 Task: Add a condition where "Channel Is not Messaging" in unsolved tickets in your groups.
Action: Mouse moved to (128, 434)
Screenshot: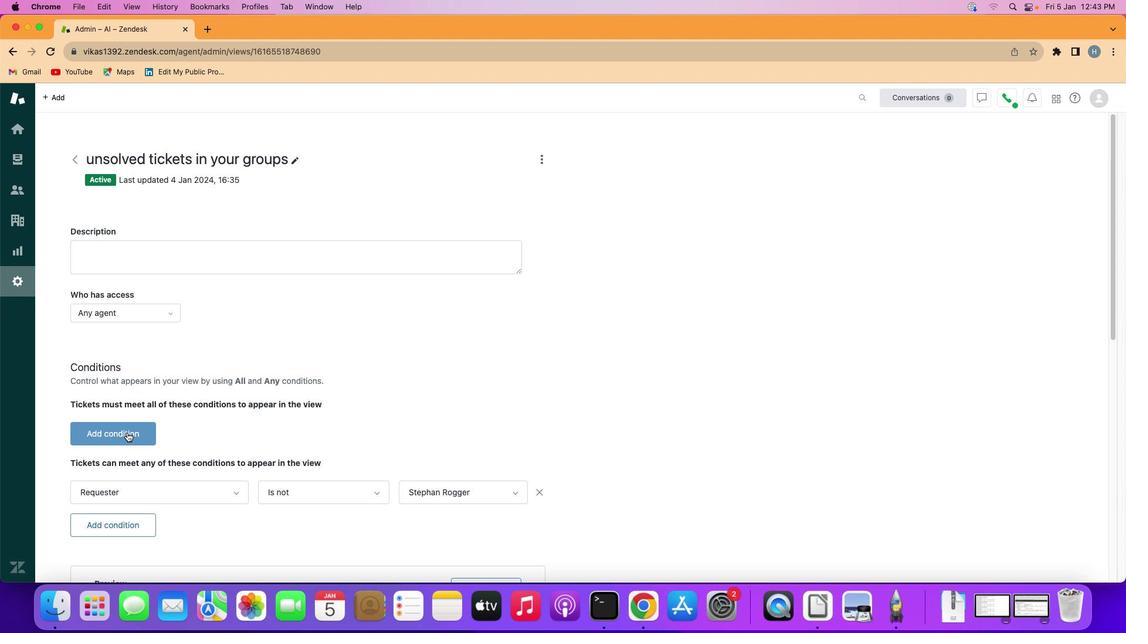 
Action: Mouse pressed left at (128, 434)
Screenshot: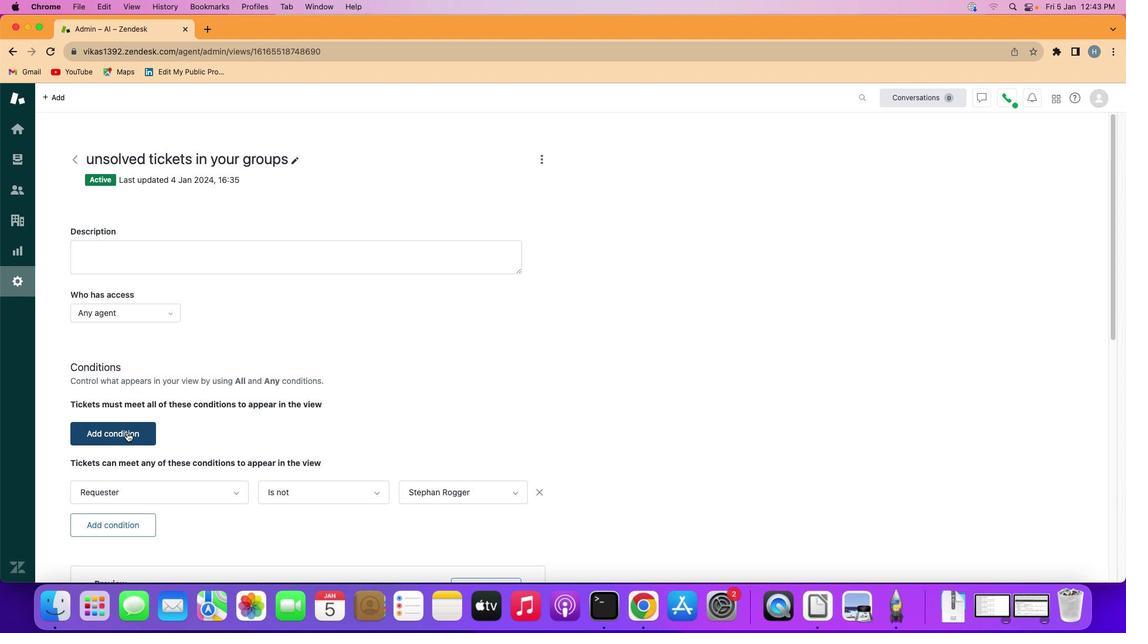 
Action: Mouse moved to (146, 425)
Screenshot: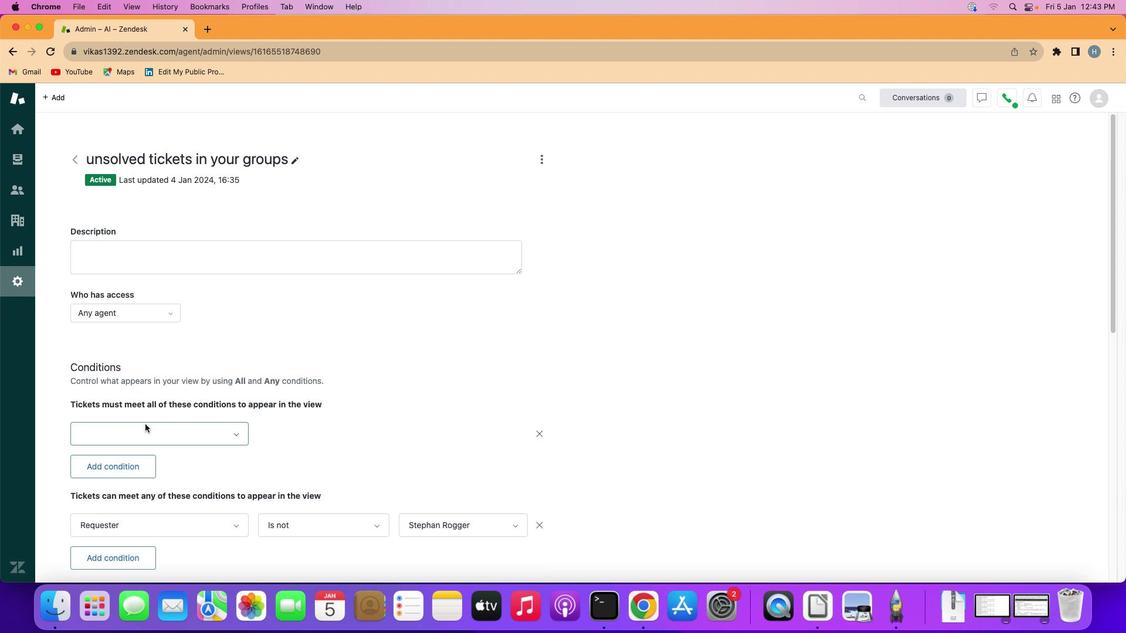 
Action: Mouse pressed left at (146, 425)
Screenshot: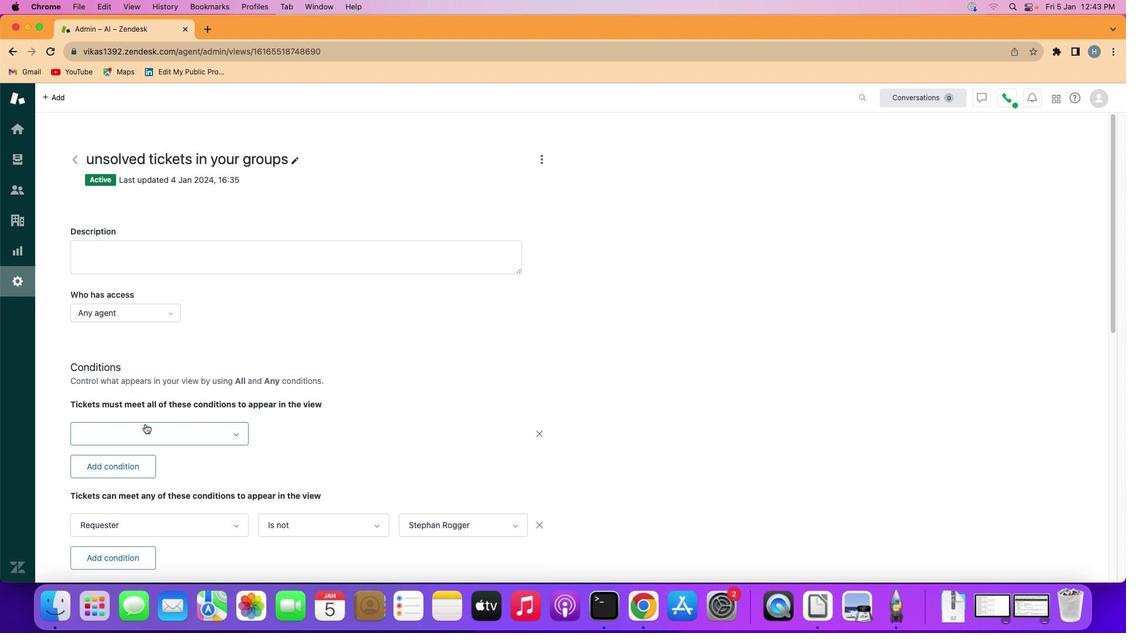 
Action: Mouse moved to (145, 312)
Screenshot: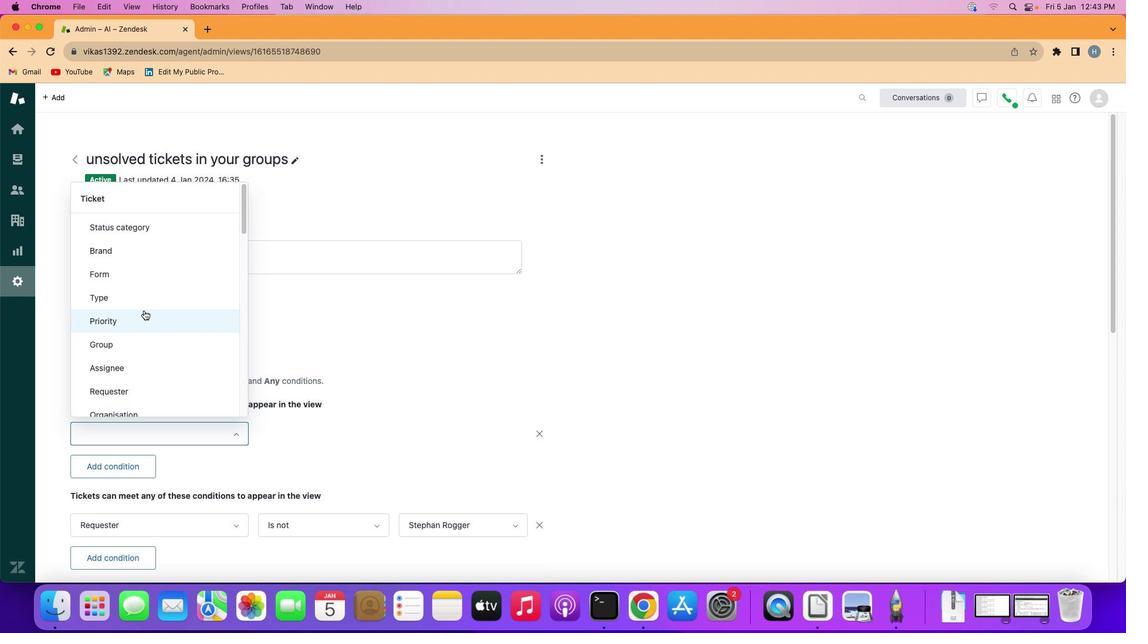 
Action: Mouse scrolled (145, 312) with delta (1, 0)
Screenshot: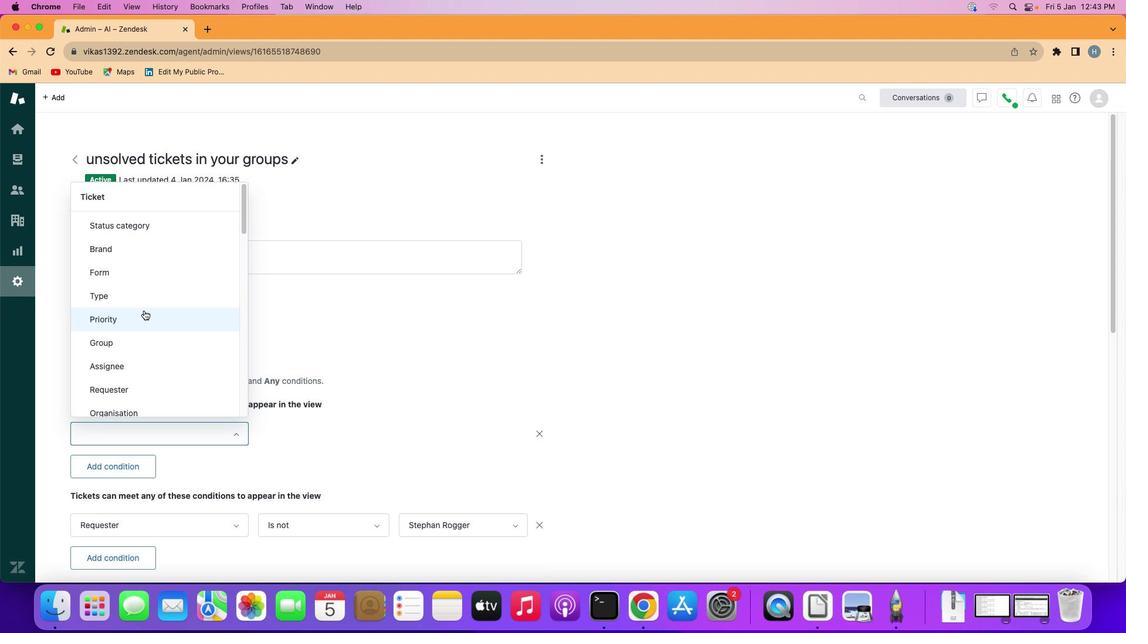 
Action: Mouse scrolled (145, 312) with delta (1, 0)
Screenshot: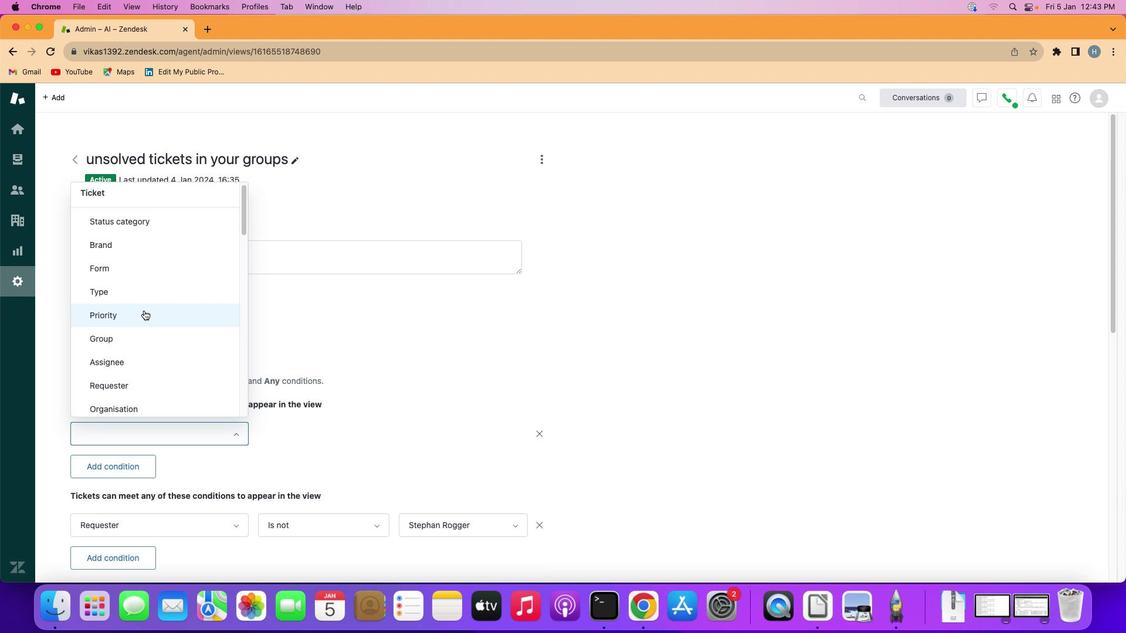 
Action: Mouse scrolled (145, 312) with delta (1, 0)
Screenshot: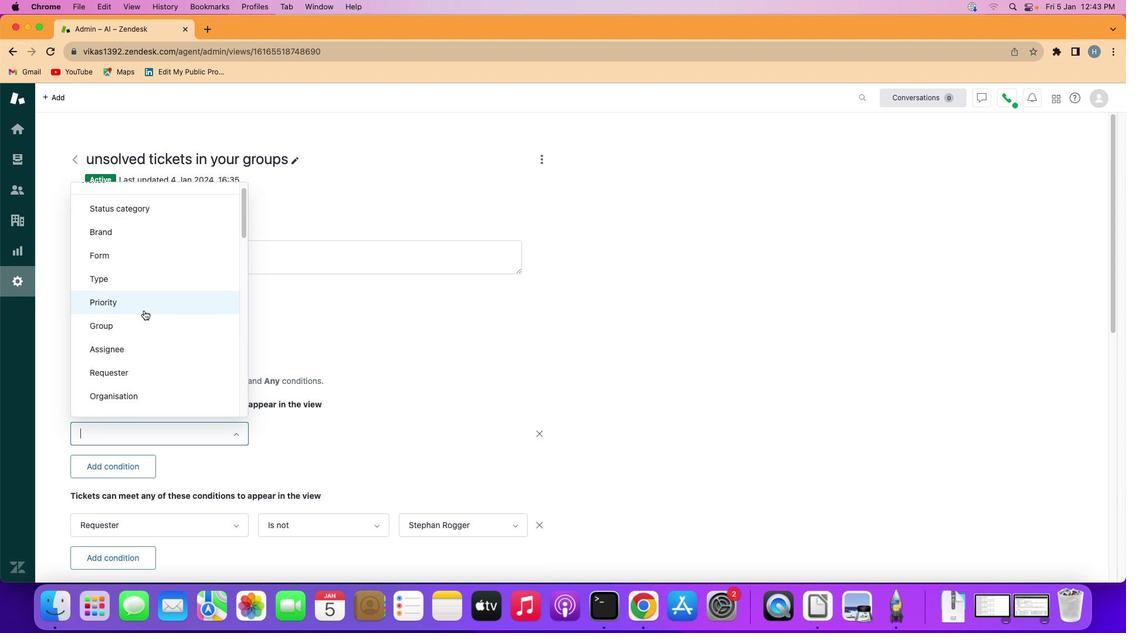 
Action: Mouse scrolled (145, 312) with delta (1, 0)
Screenshot: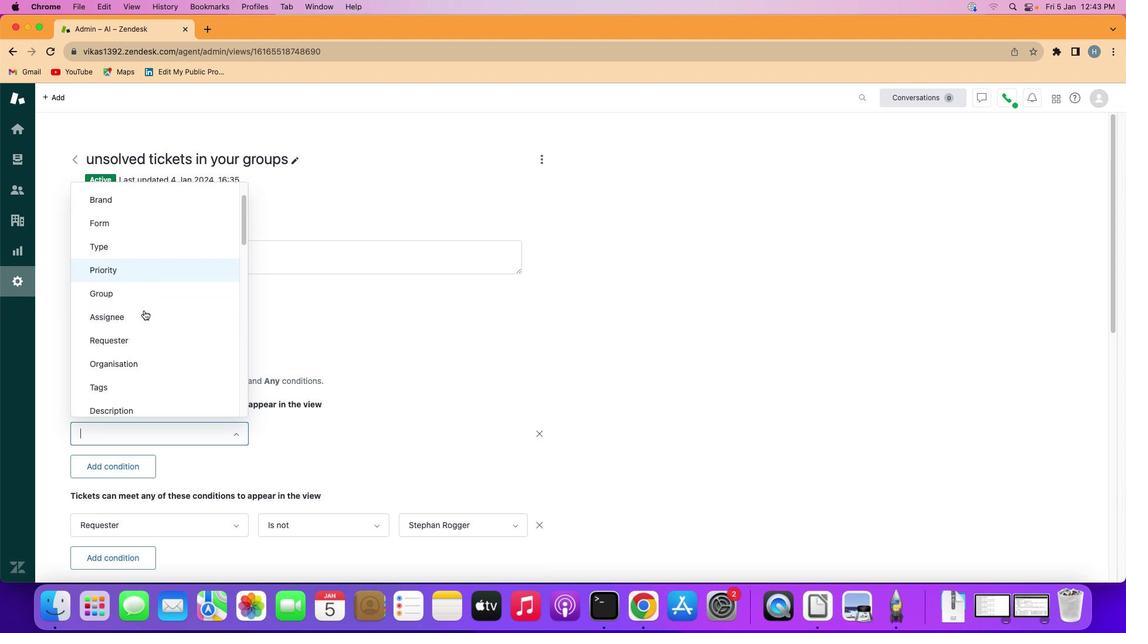 
Action: Mouse scrolled (145, 312) with delta (1, 0)
Screenshot: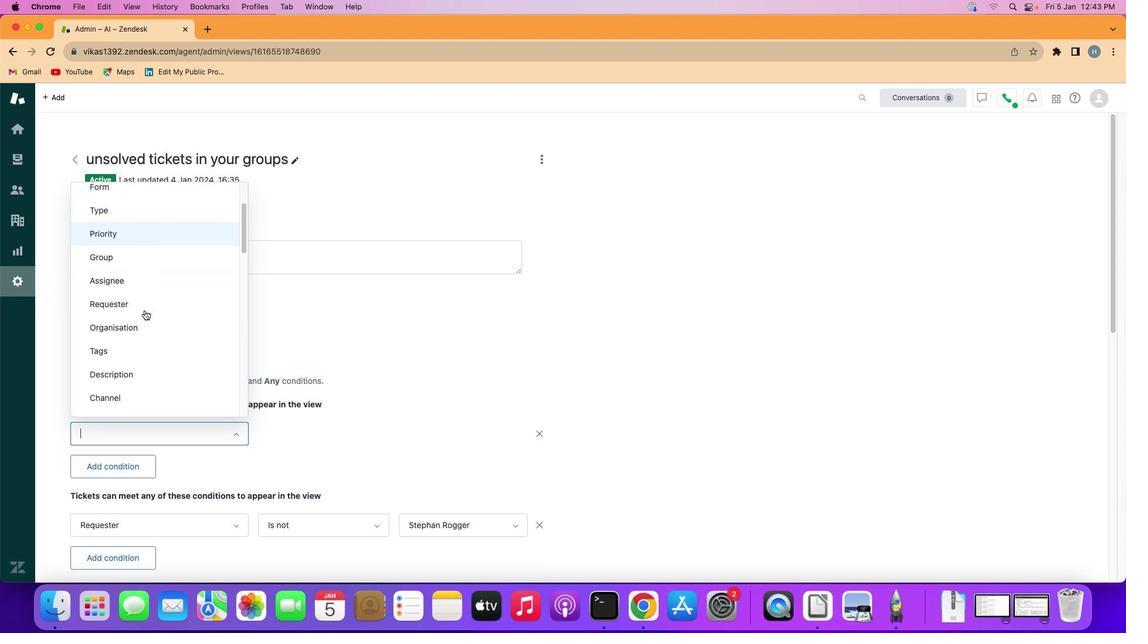 
Action: Mouse moved to (150, 362)
Screenshot: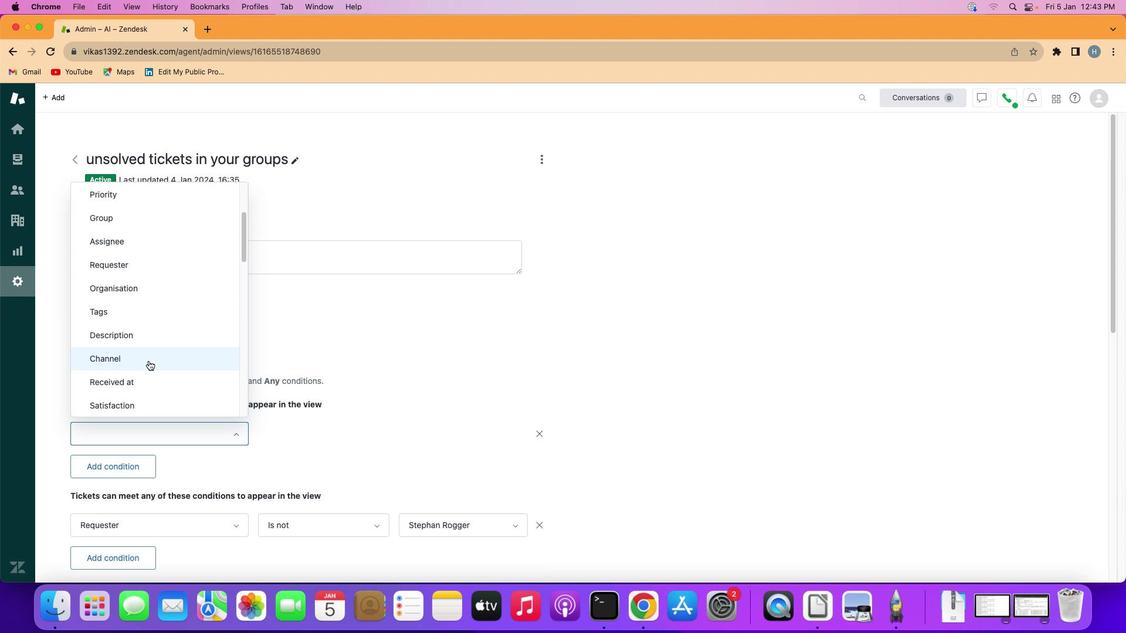 
Action: Mouse pressed left at (150, 362)
Screenshot: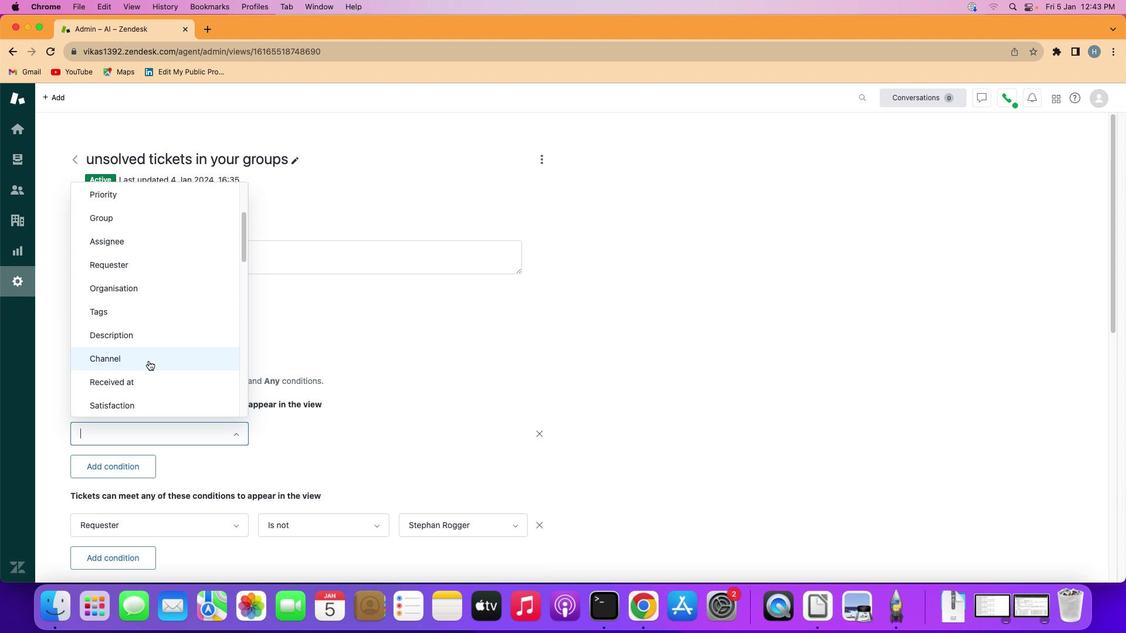 
Action: Mouse moved to (282, 431)
Screenshot: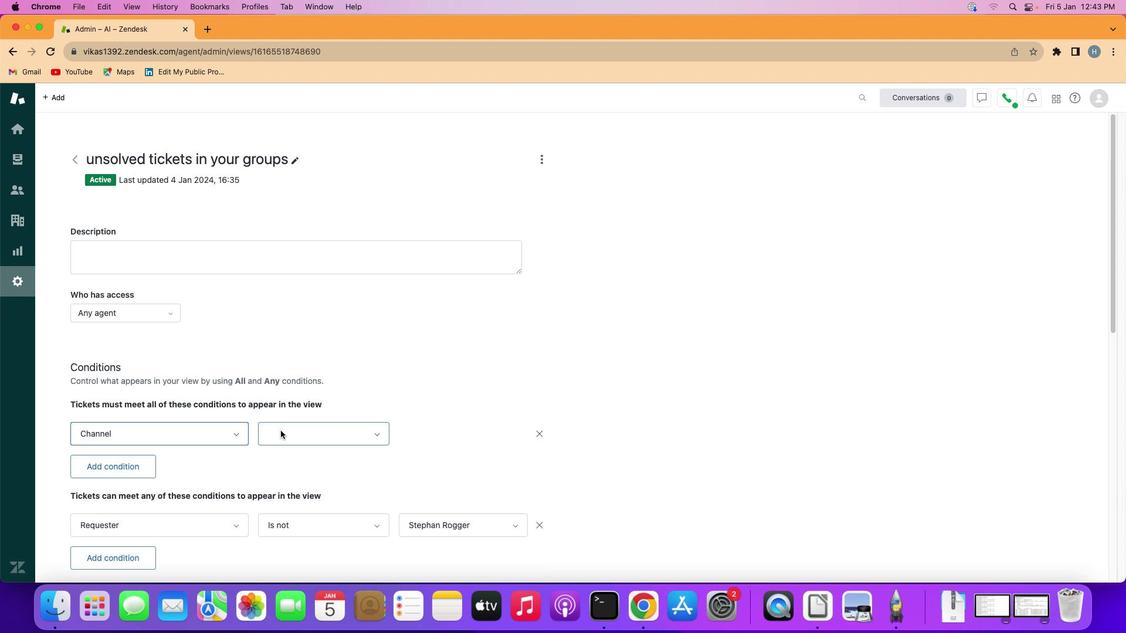
Action: Mouse pressed left at (282, 431)
Screenshot: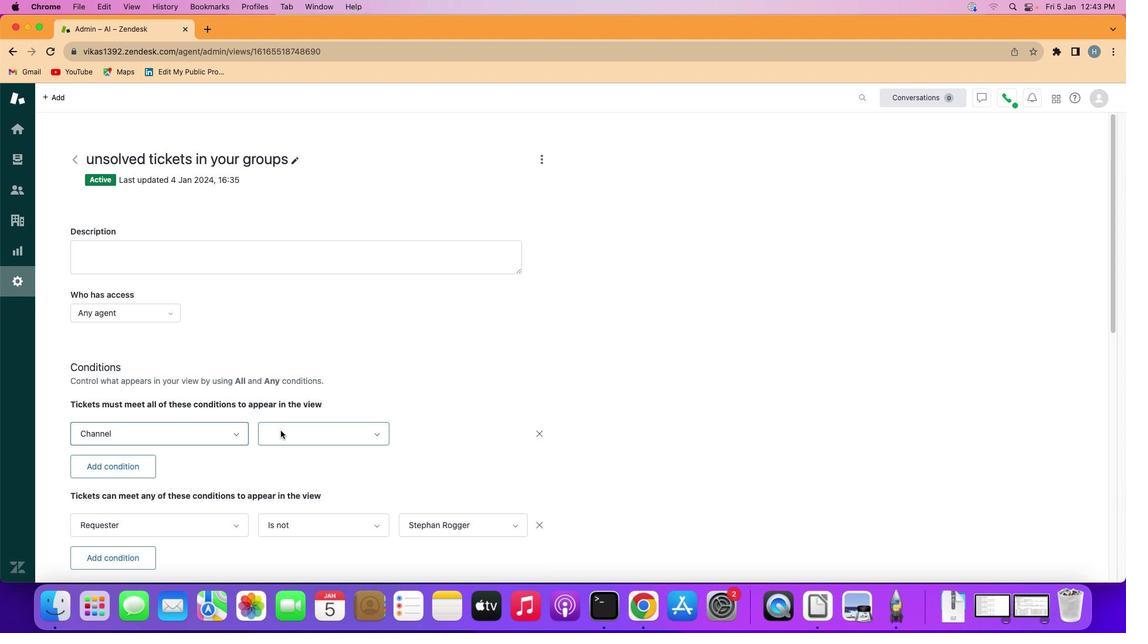 
Action: Mouse moved to (298, 482)
Screenshot: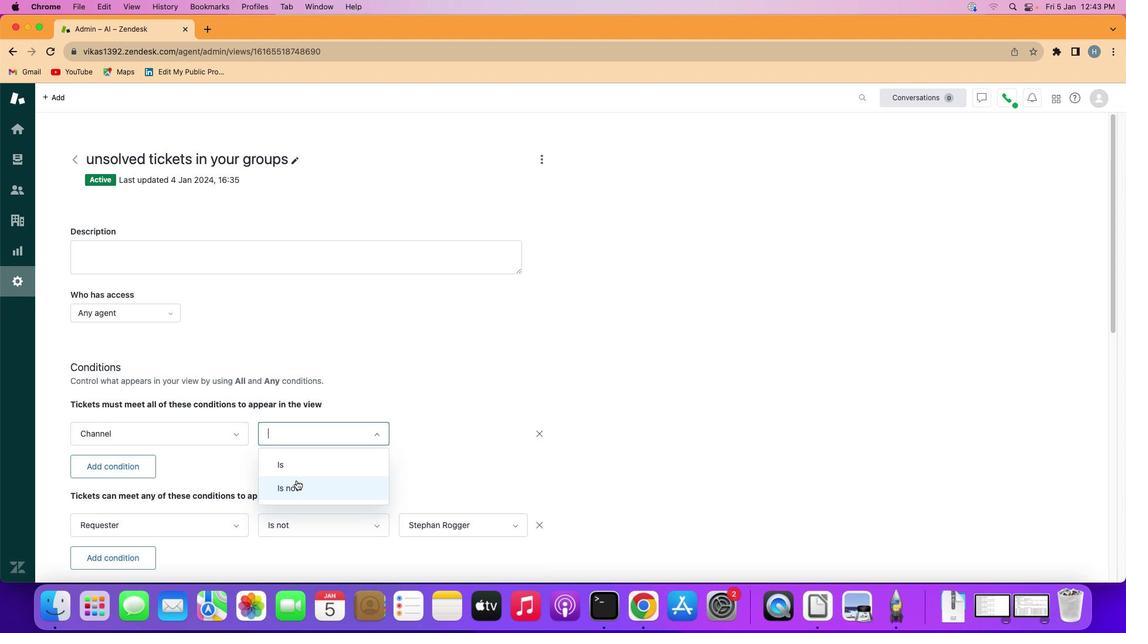 
Action: Mouse pressed left at (298, 482)
Screenshot: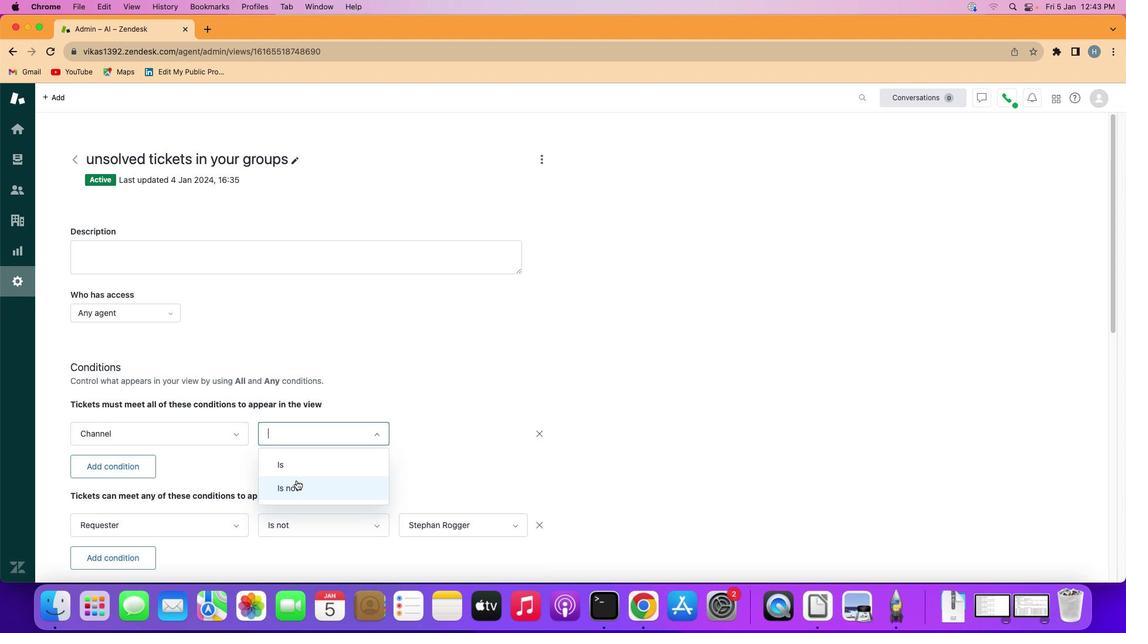 
Action: Mouse moved to (439, 438)
Screenshot: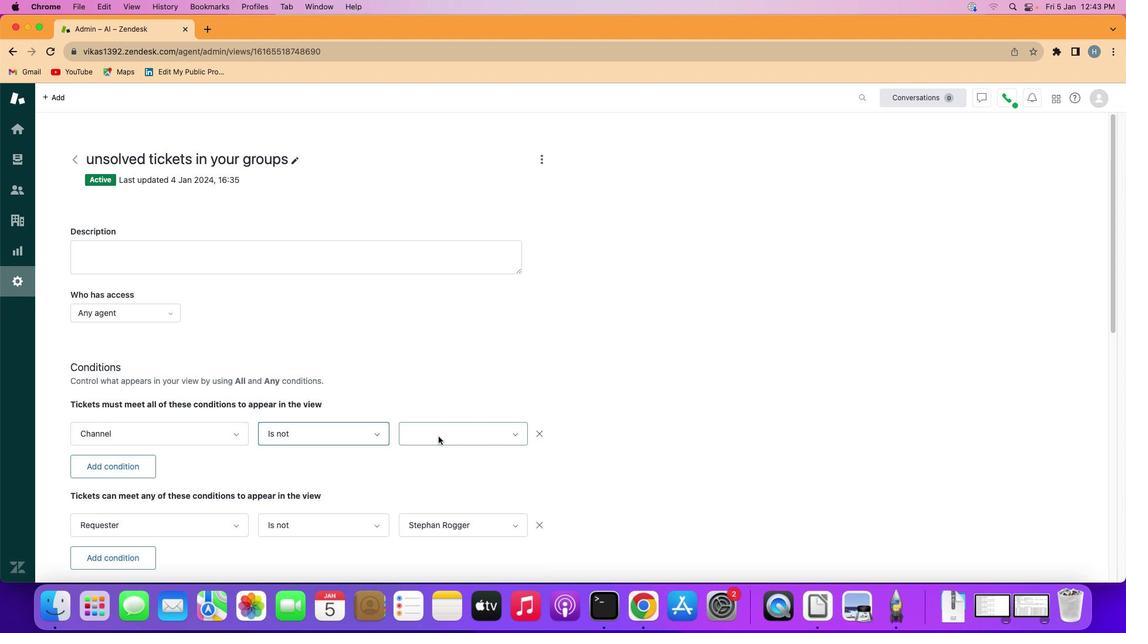 
Action: Mouse pressed left at (439, 438)
Screenshot: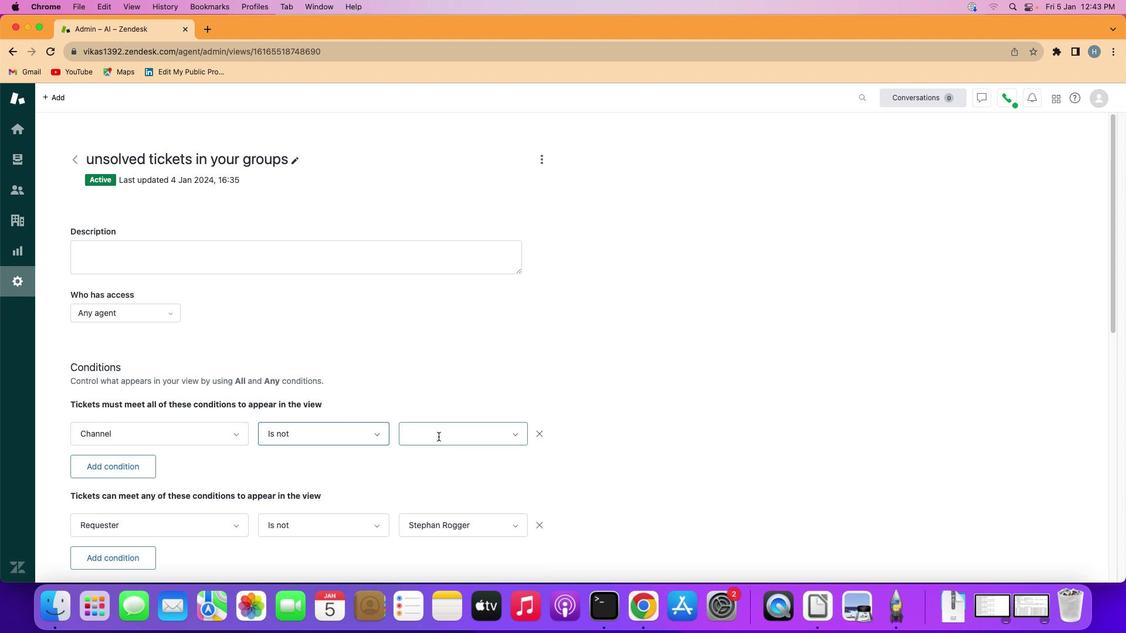 
Action: Mouse moved to (457, 318)
Screenshot: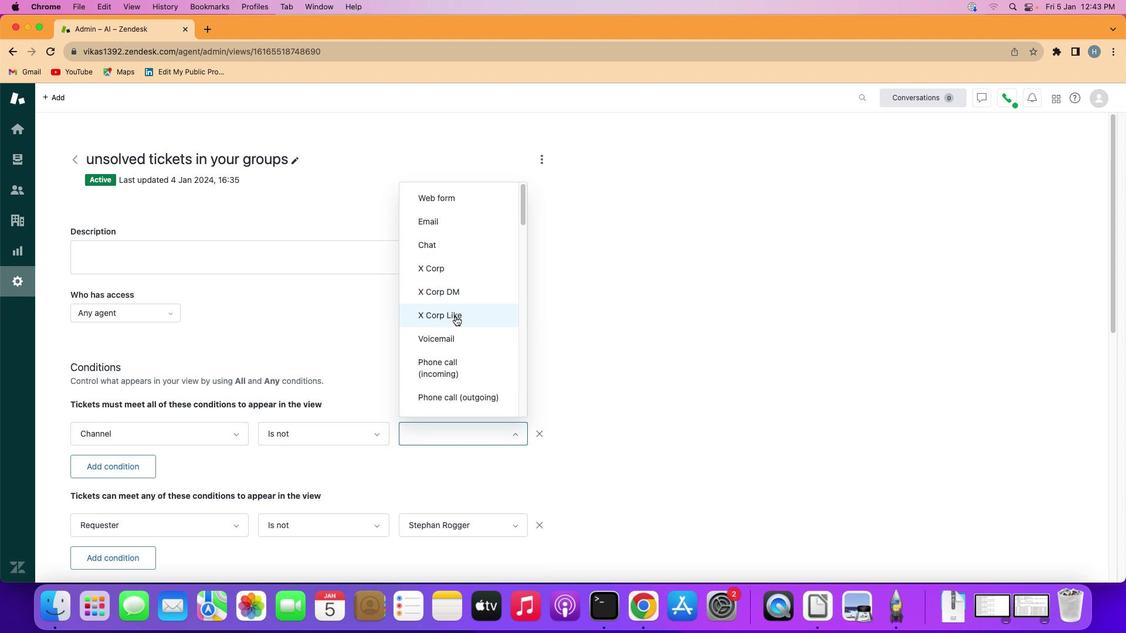 
Action: Mouse scrolled (457, 318) with delta (1, 0)
Screenshot: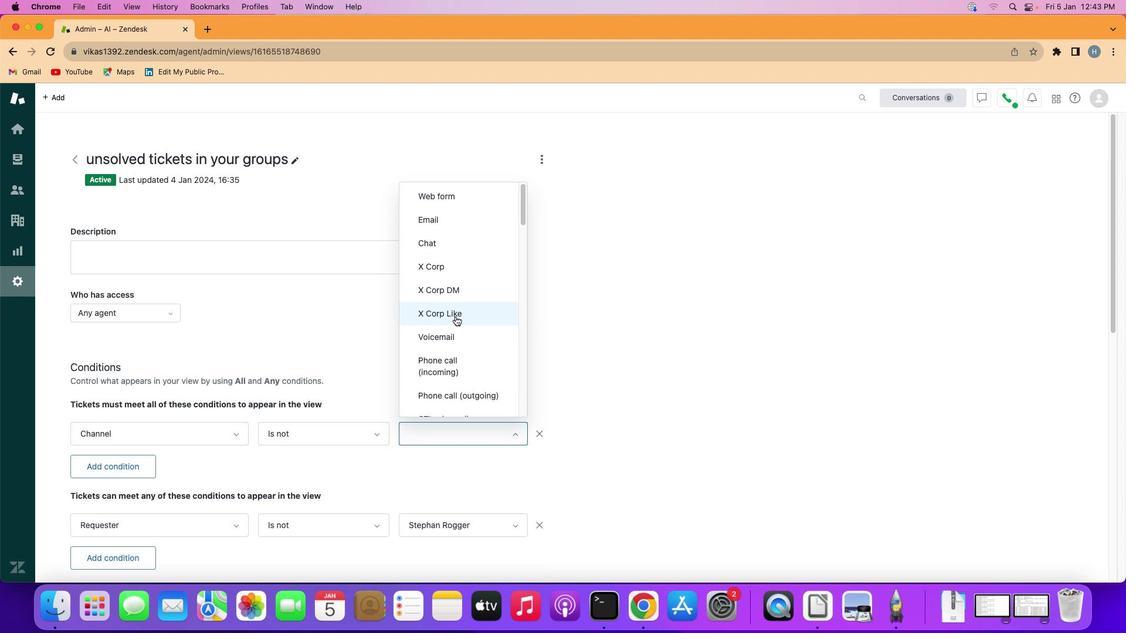 
Action: Mouse scrolled (457, 318) with delta (1, 0)
Screenshot: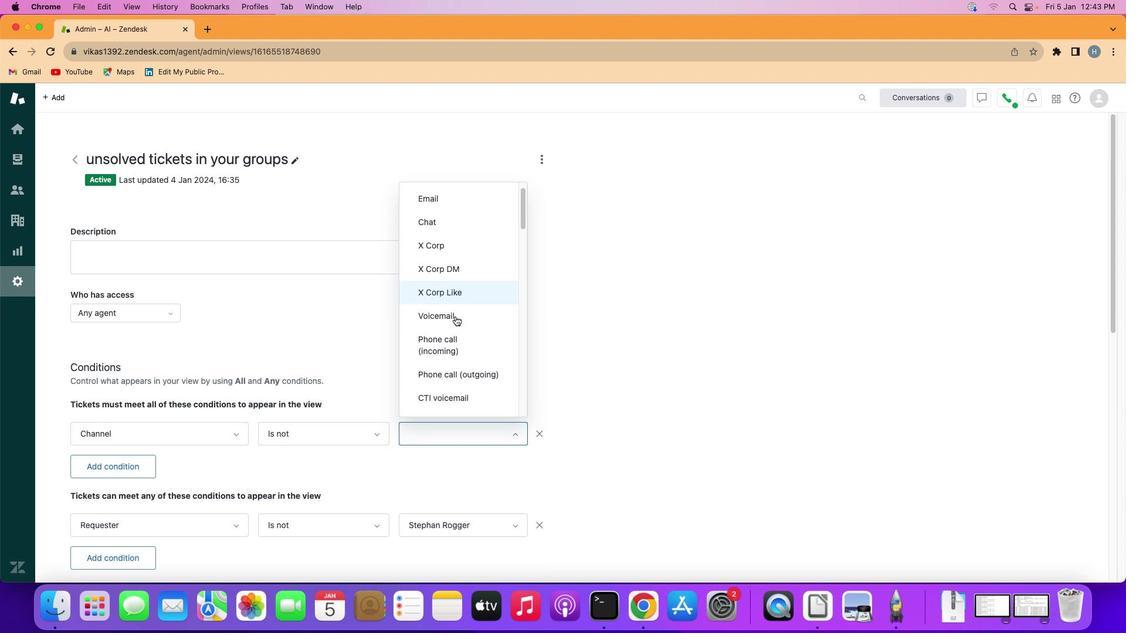 
Action: Mouse scrolled (457, 318) with delta (1, 0)
Screenshot: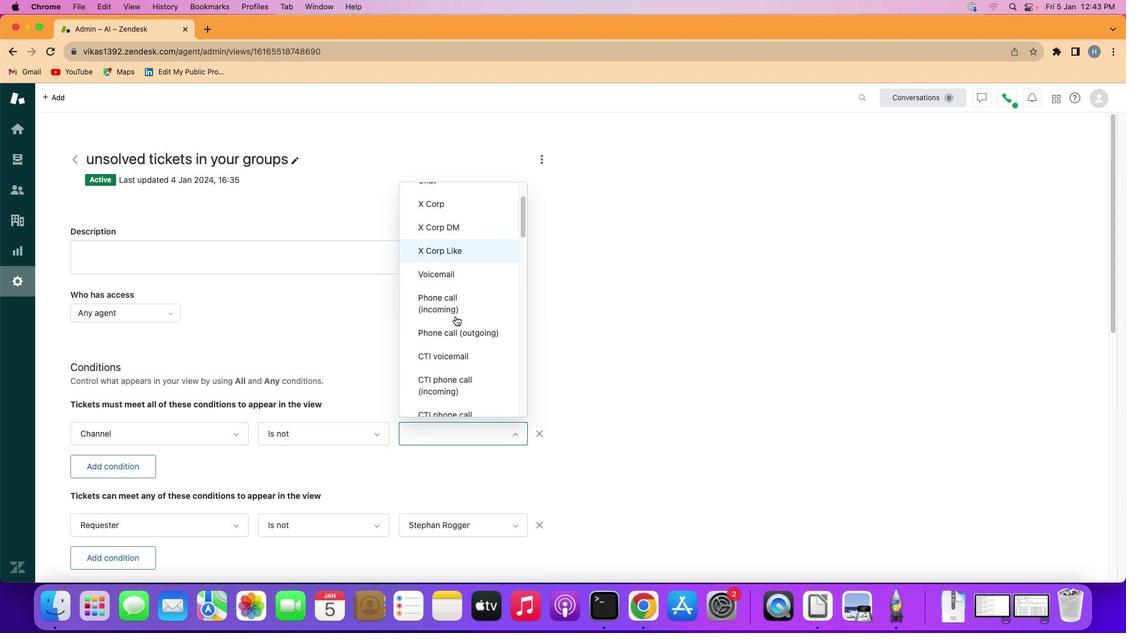 
Action: Mouse scrolled (457, 318) with delta (1, 0)
Screenshot: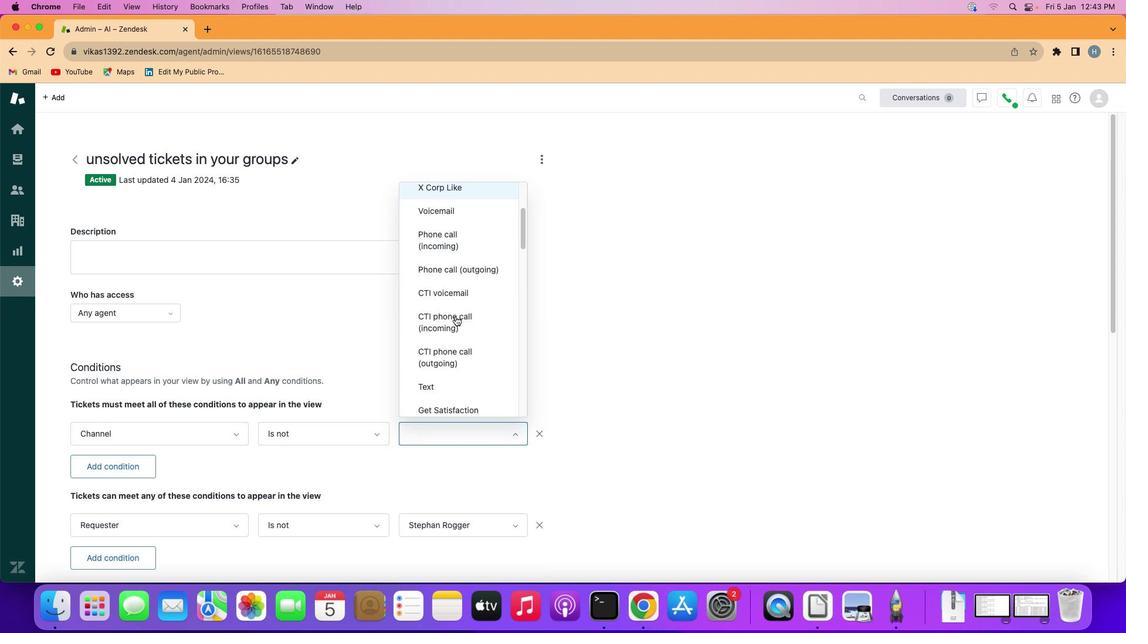 
Action: Mouse scrolled (457, 318) with delta (1, 0)
Screenshot: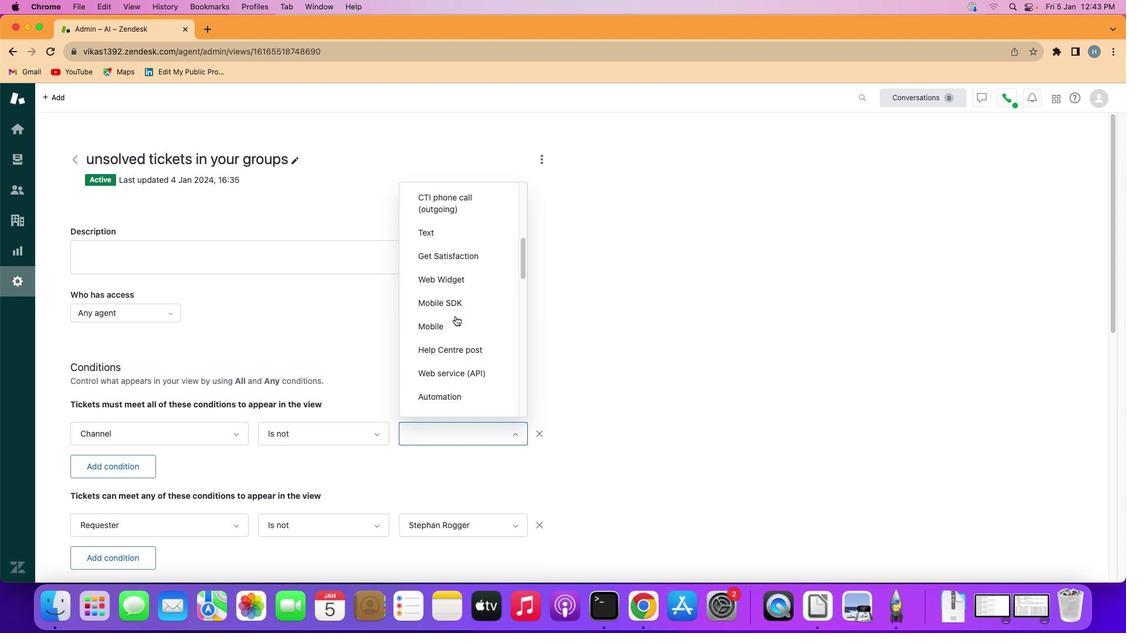
Action: Mouse scrolled (457, 318) with delta (1, -1)
Screenshot: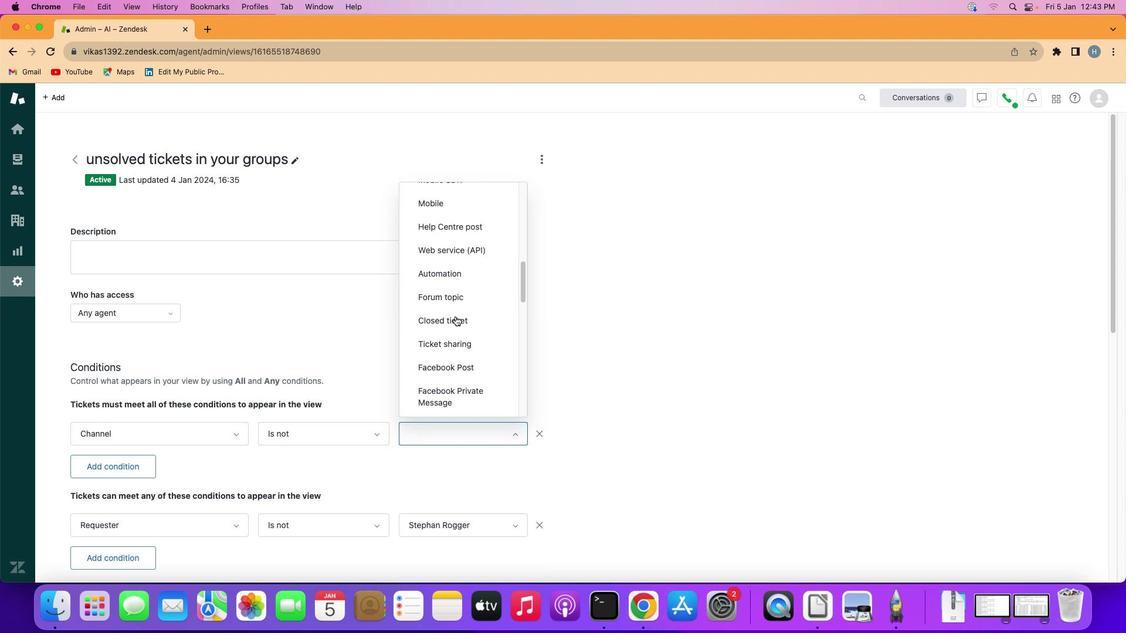 
Action: Mouse moved to (457, 318)
Screenshot: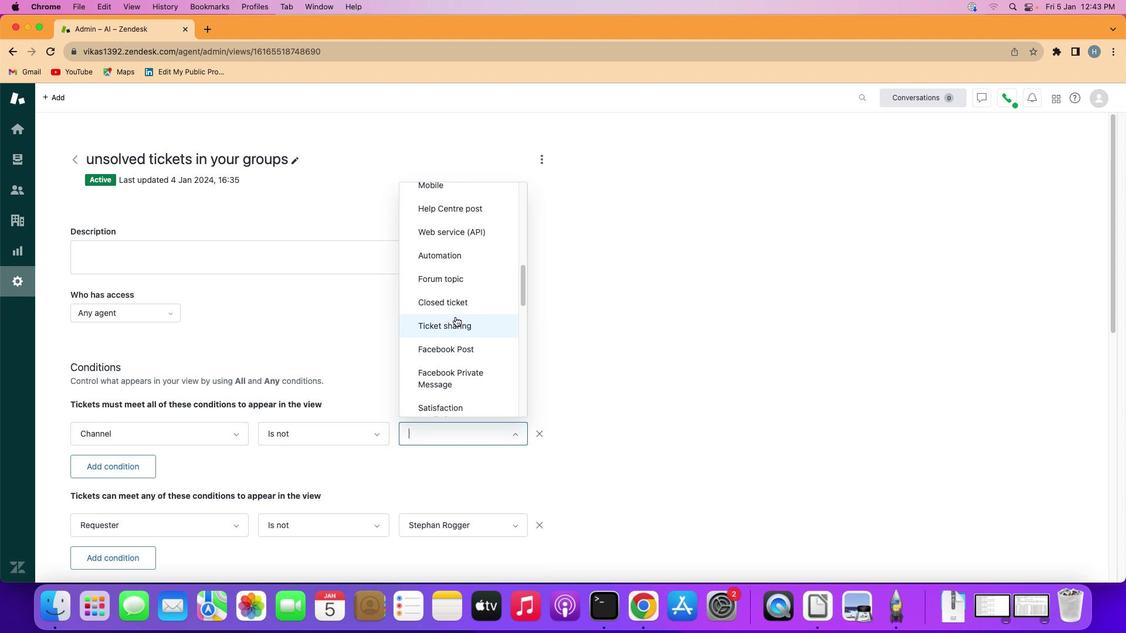 
Action: Mouse scrolled (457, 318) with delta (1, 0)
Screenshot: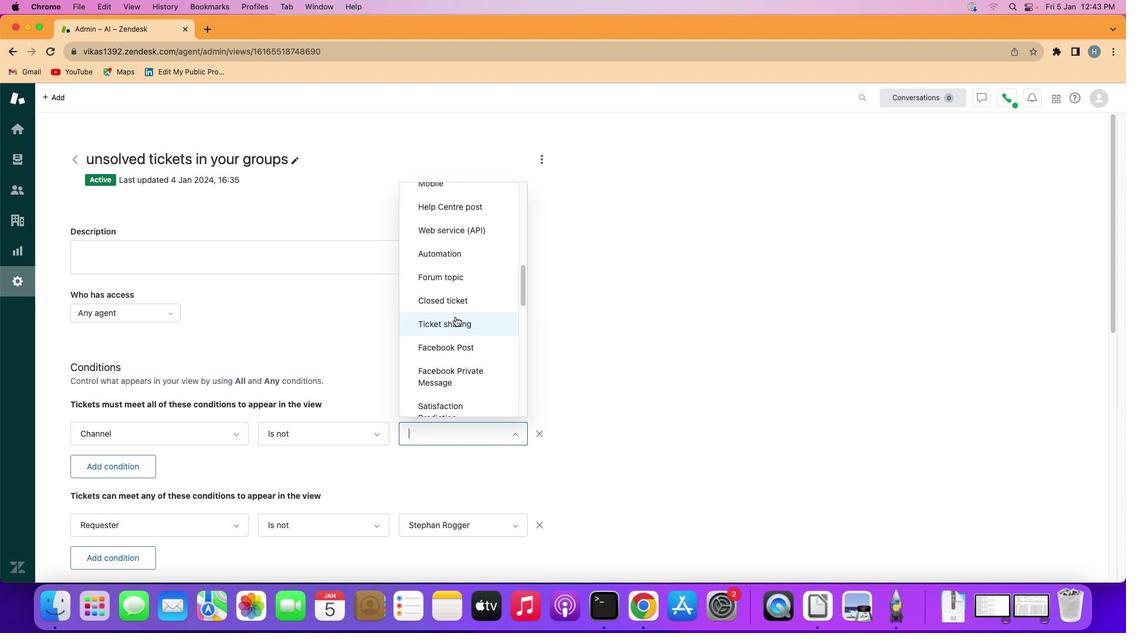 
Action: Mouse scrolled (457, 318) with delta (1, 0)
Screenshot: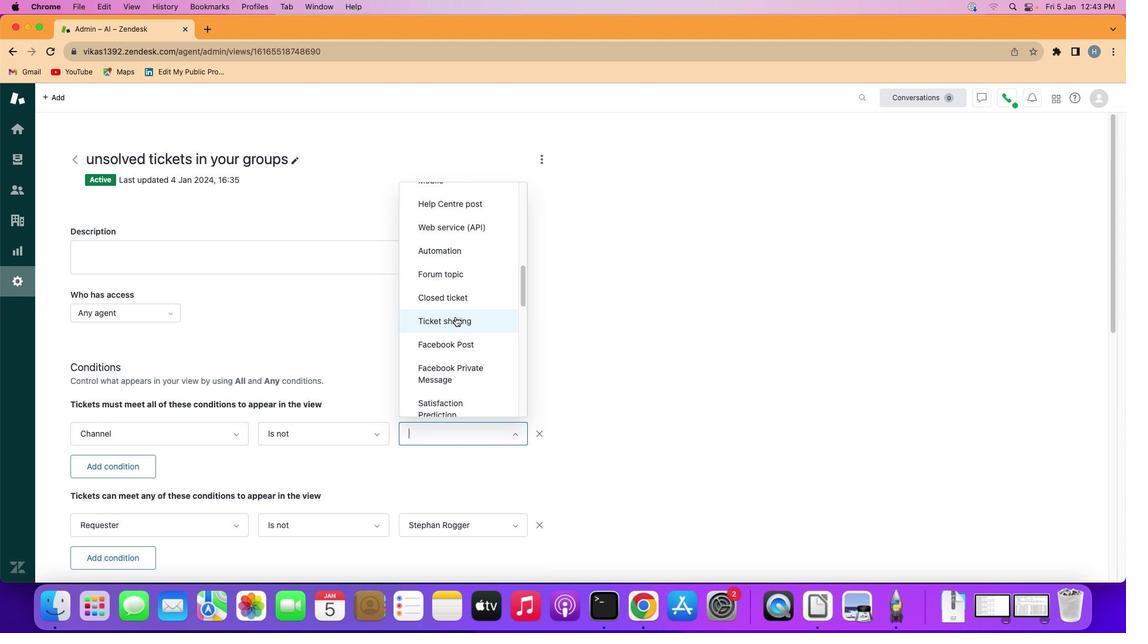 
Action: Mouse scrolled (457, 318) with delta (1, 1)
Screenshot: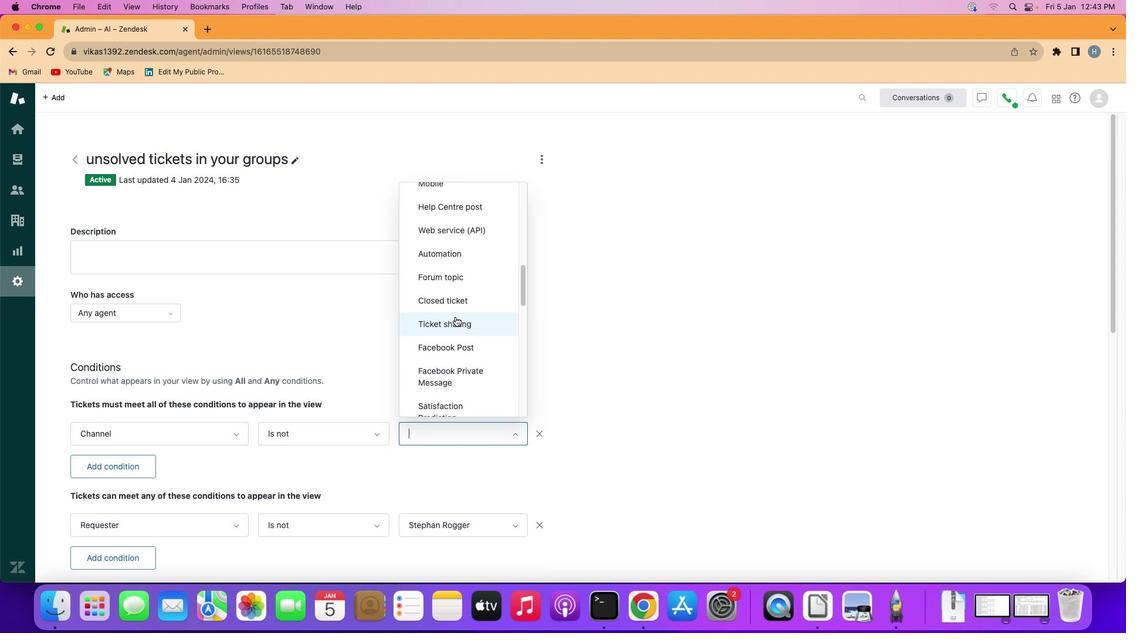 
Action: Mouse scrolled (457, 318) with delta (1, 0)
Screenshot: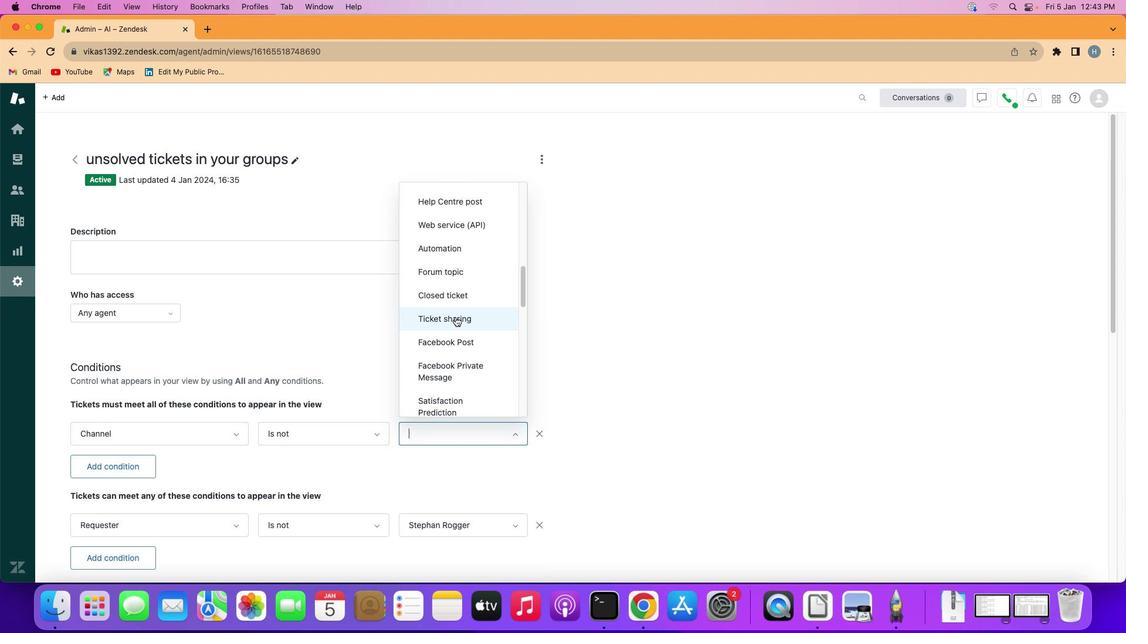 
Action: Mouse scrolled (457, 318) with delta (1, 0)
Screenshot: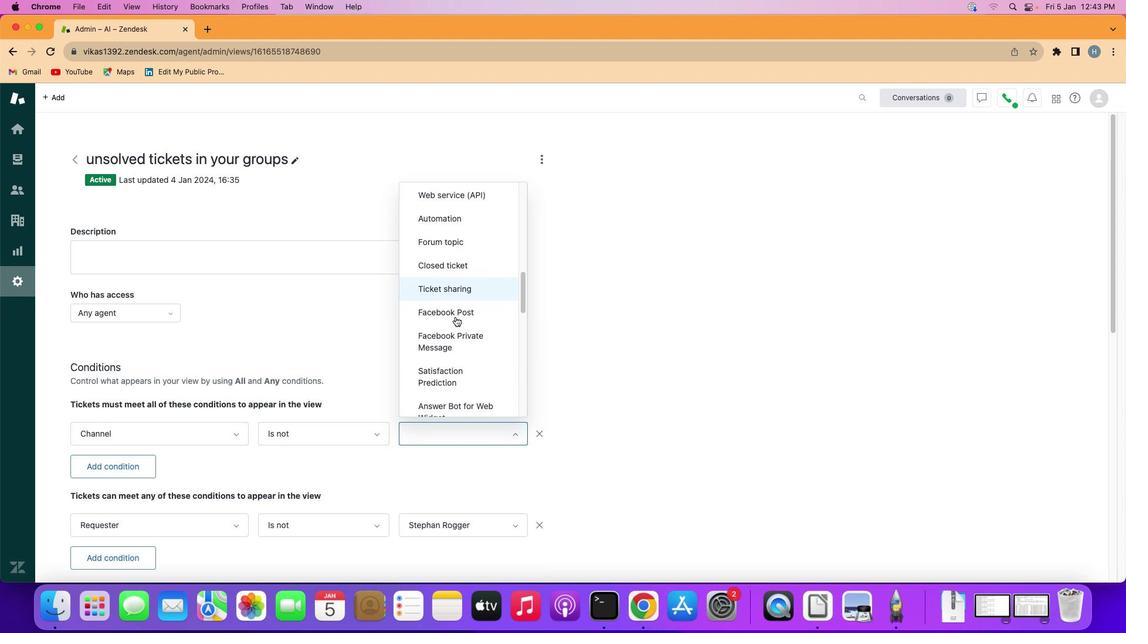 
Action: Mouse moved to (457, 318)
Screenshot: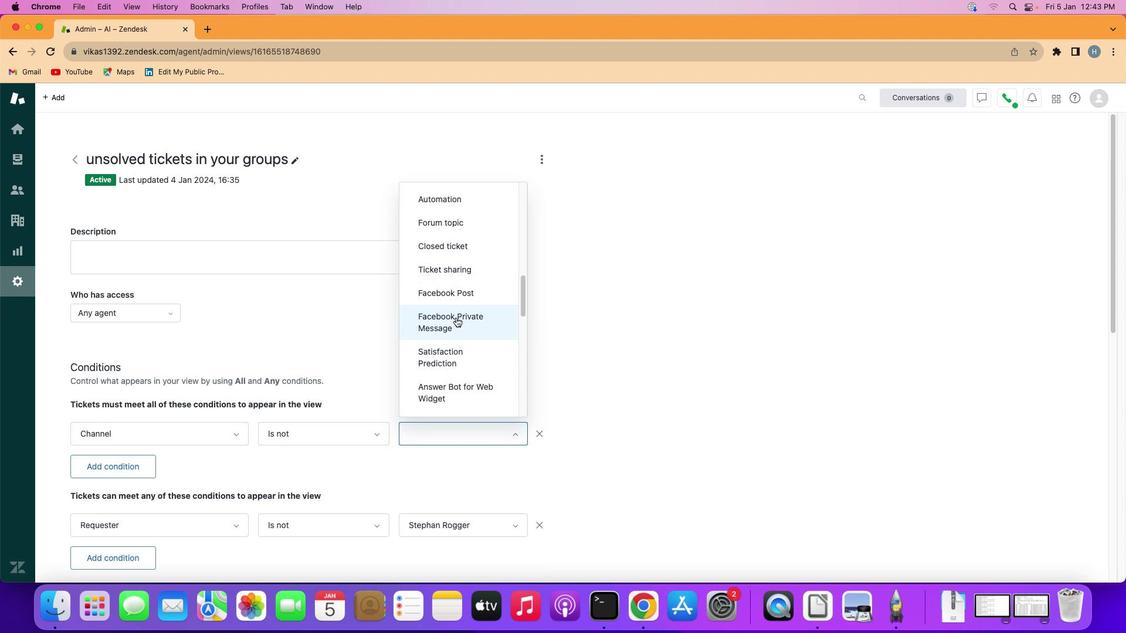
Action: Mouse scrolled (457, 318) with delta (1, 0)
Screenshot: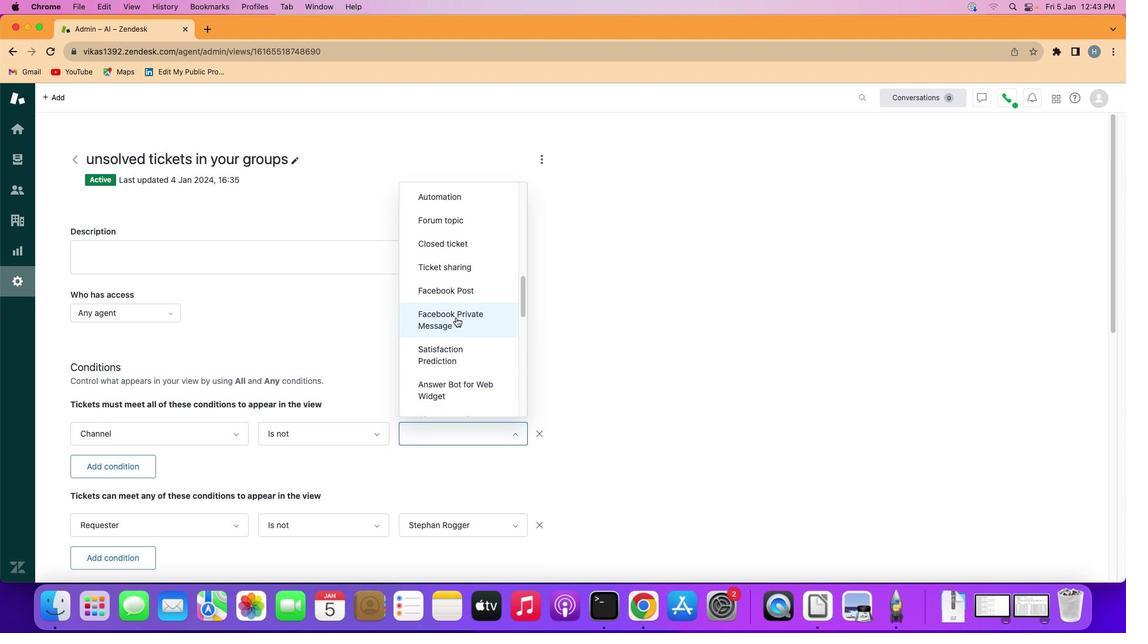 
Action: Mouse scrolled (457, 318) with delta (1, 0)
Screenshot: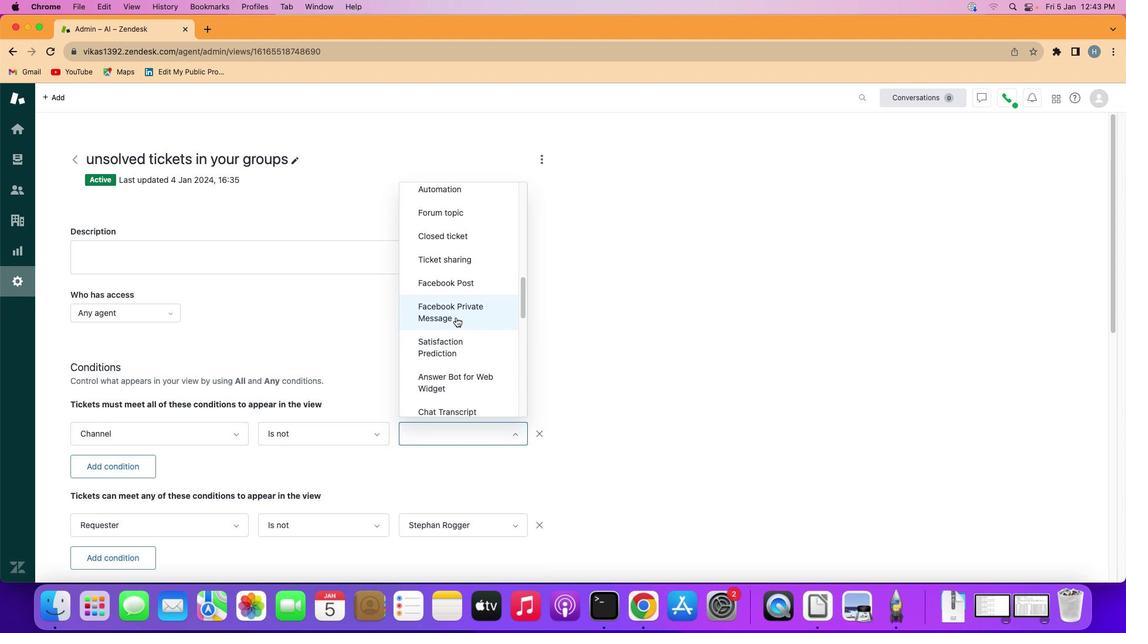 
Action: Mouse scrolled (457, 318) with delta (1, 0)
Screenshot: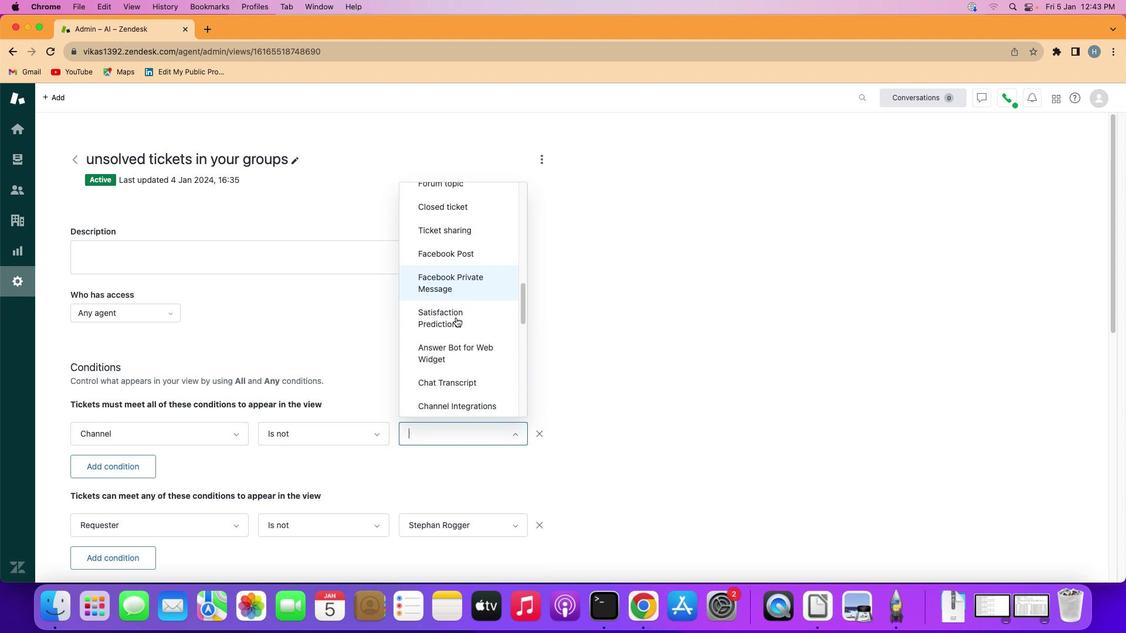 
Action: Mouse scrolled (457, 318) with delta (1, 0)
Screenshot: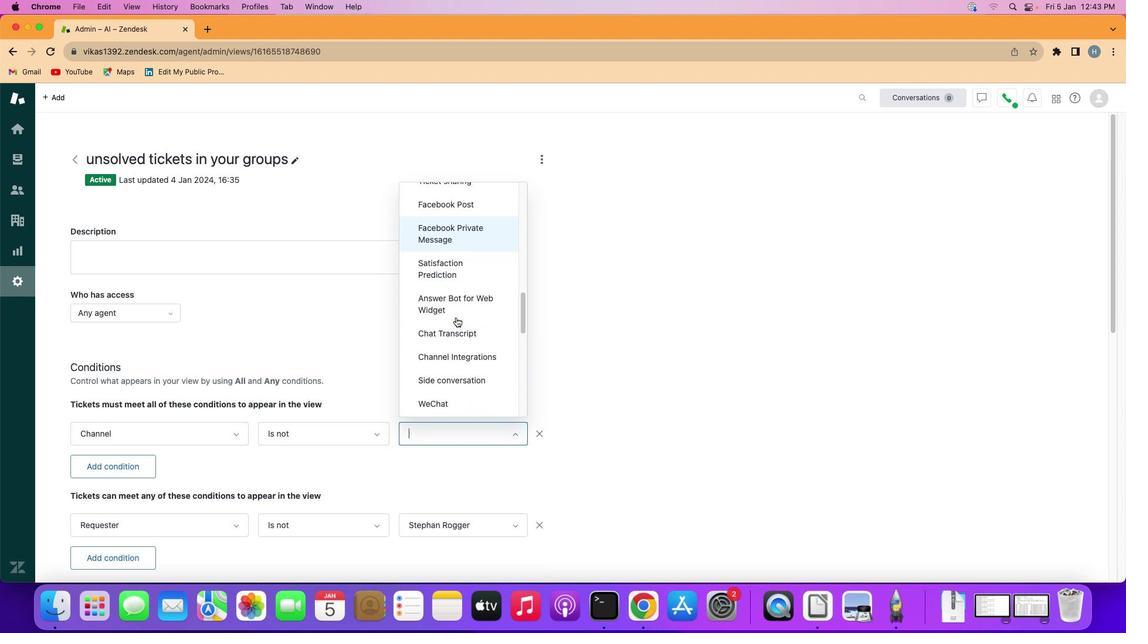 
Action: Mouse scrolled (457, 318) with delta (1, 0)
Screenshot: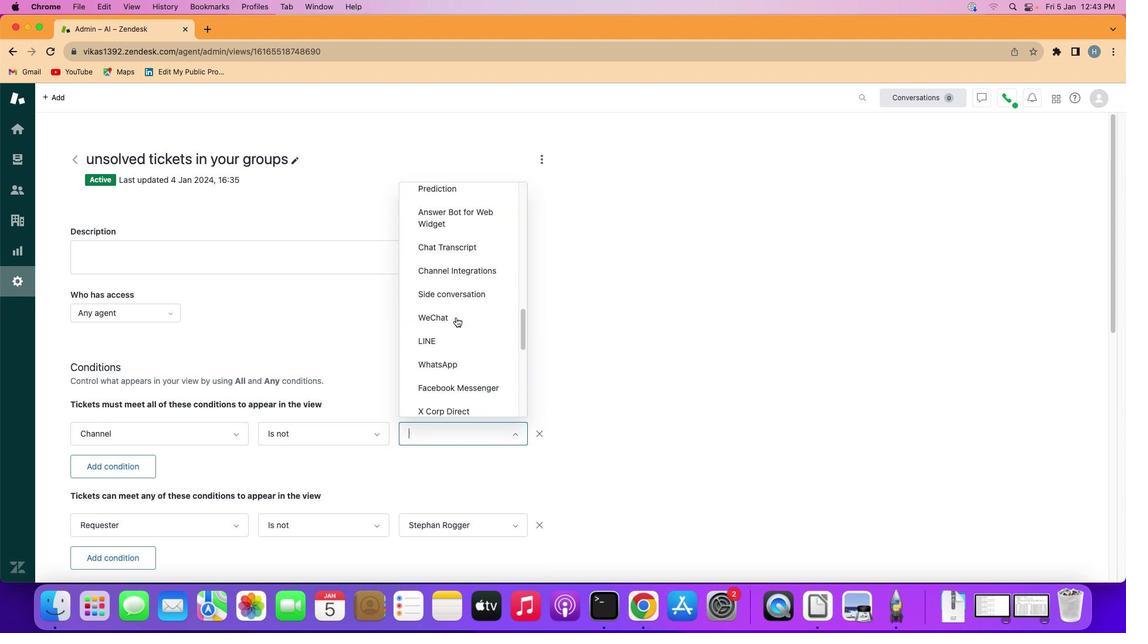 
Action: Mouse moved to (457, 324)
Screenshot: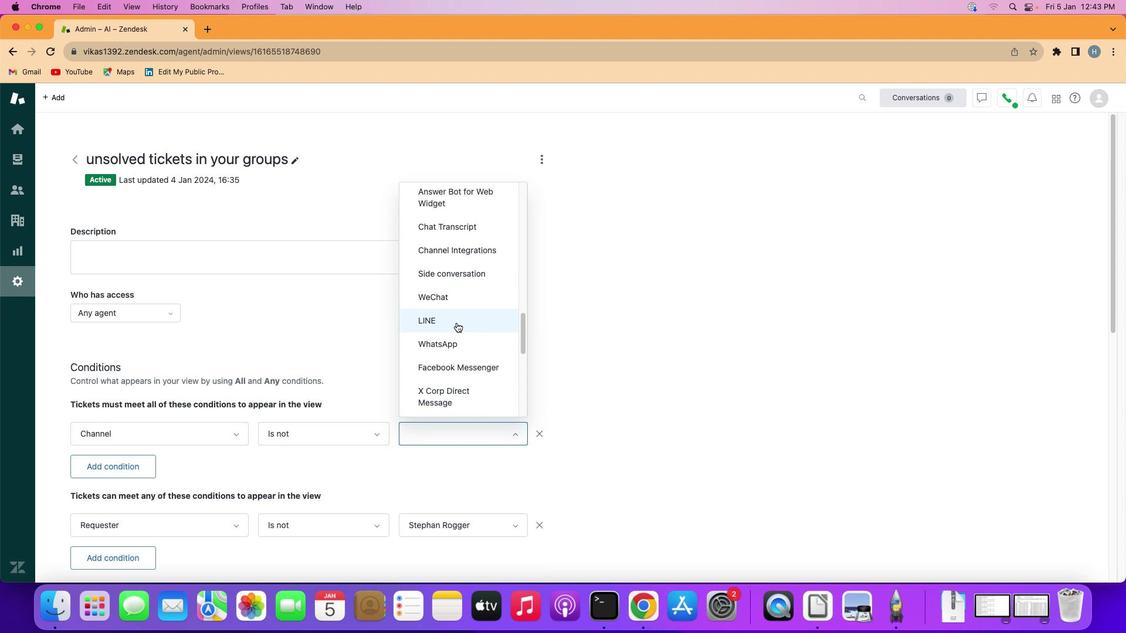 
Action: Mouse scrolled (457, 324) with delta (1, 1)
Screenshot: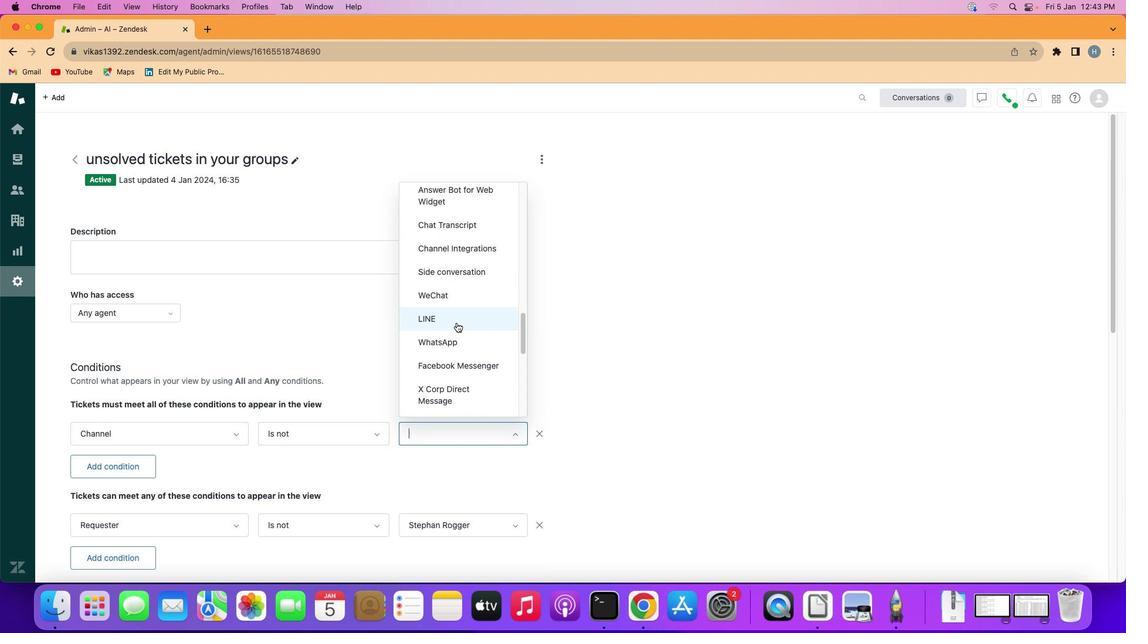 
Action: Mouse scrolled (457, 324) with delta (1, 0)
Screenshot: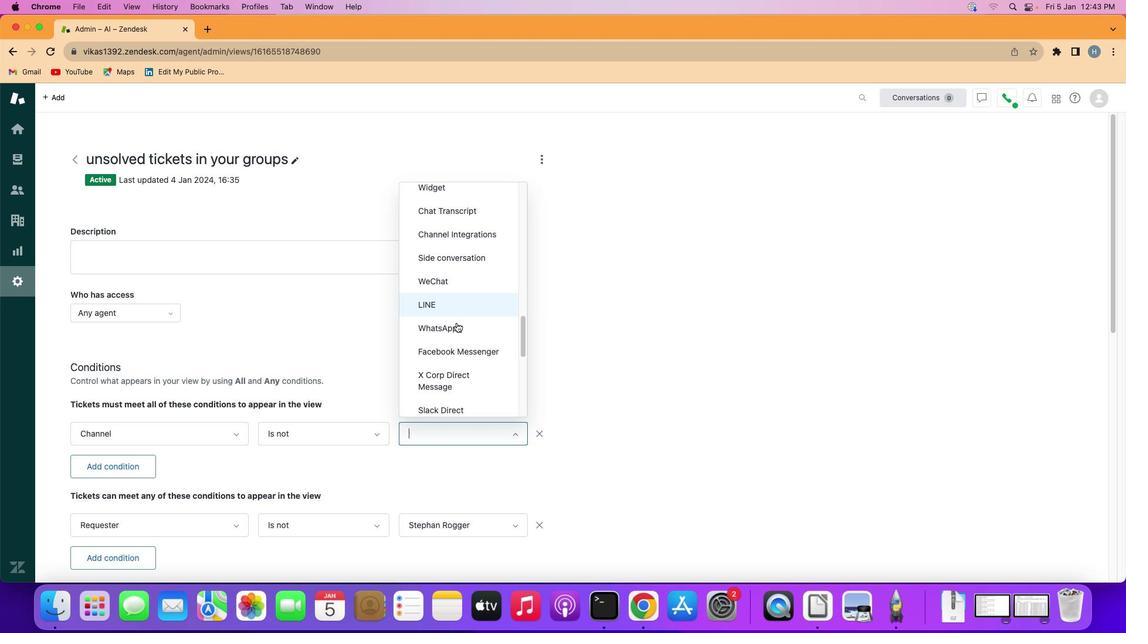 
Action: Mouse scrolled (457, 324) with delta (1, 0)
Screenshot: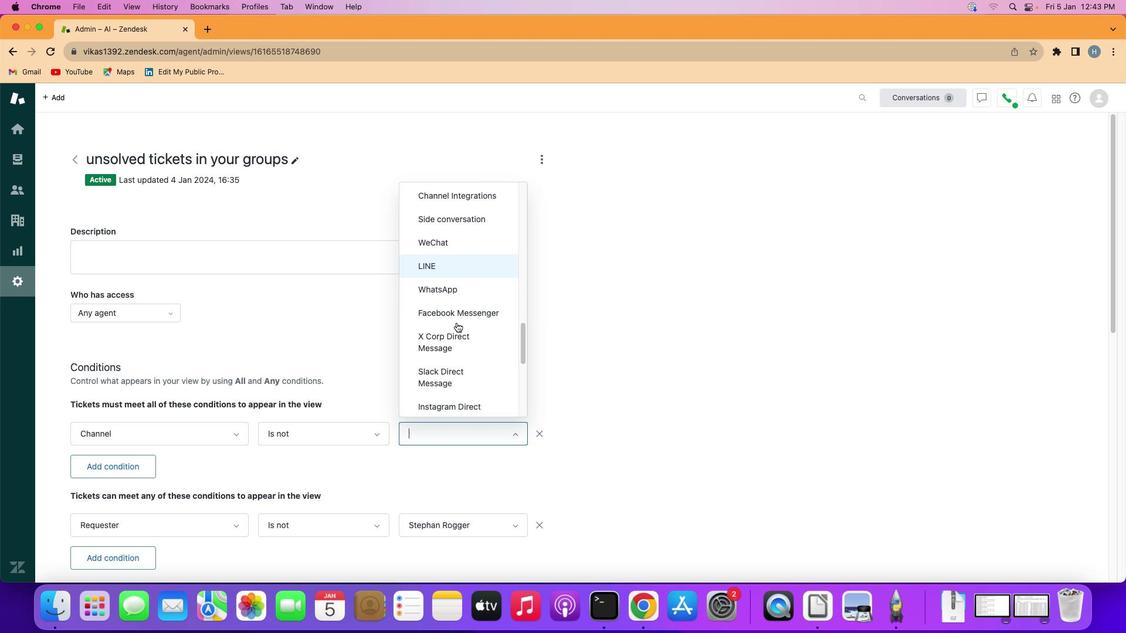
Action: Mouse scrolled (457, 324) with delta (1, 0)
Screenshot: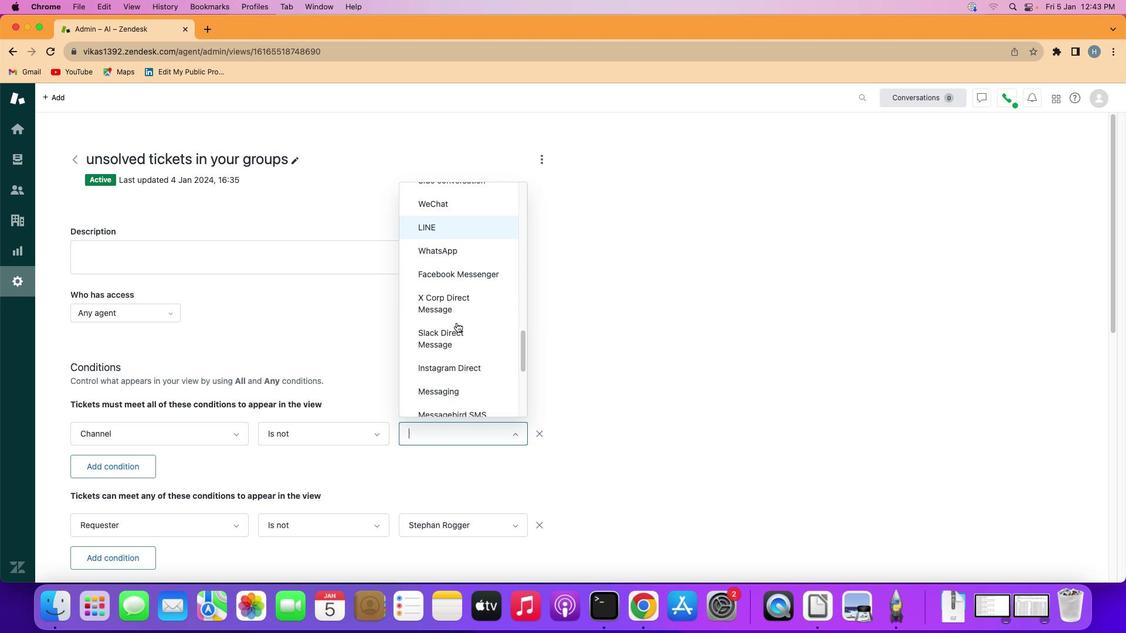 
Action: Mouse scrolled (457, 324) with delta (1, 0)
Screenshot: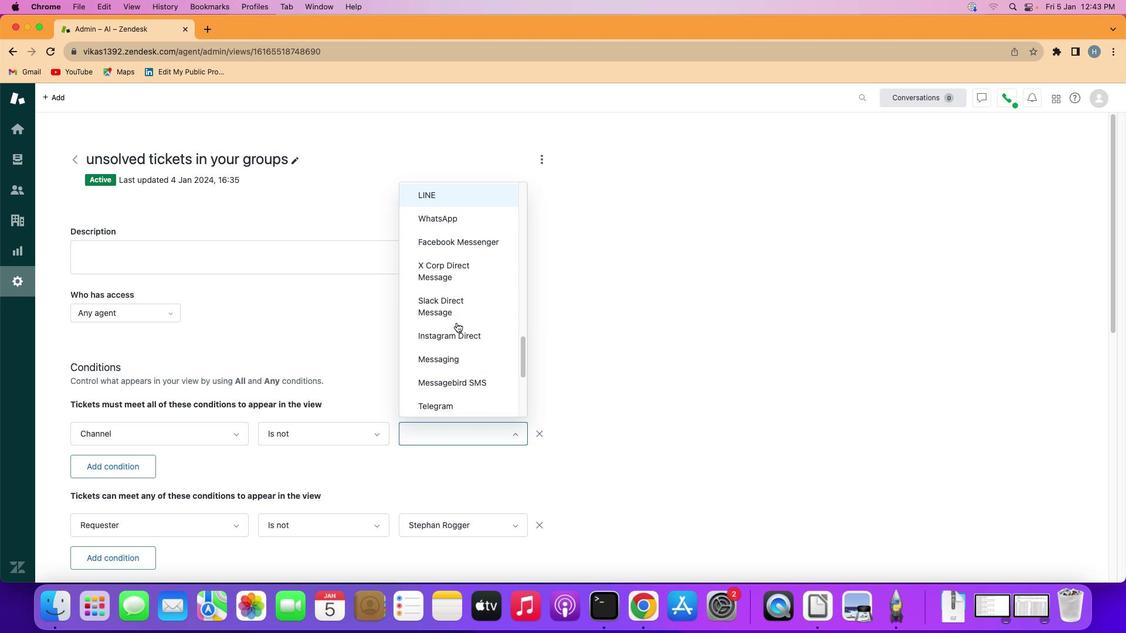 
Action: Mouse scrolled (457, 324) with delta (1, 0)
Screenshot: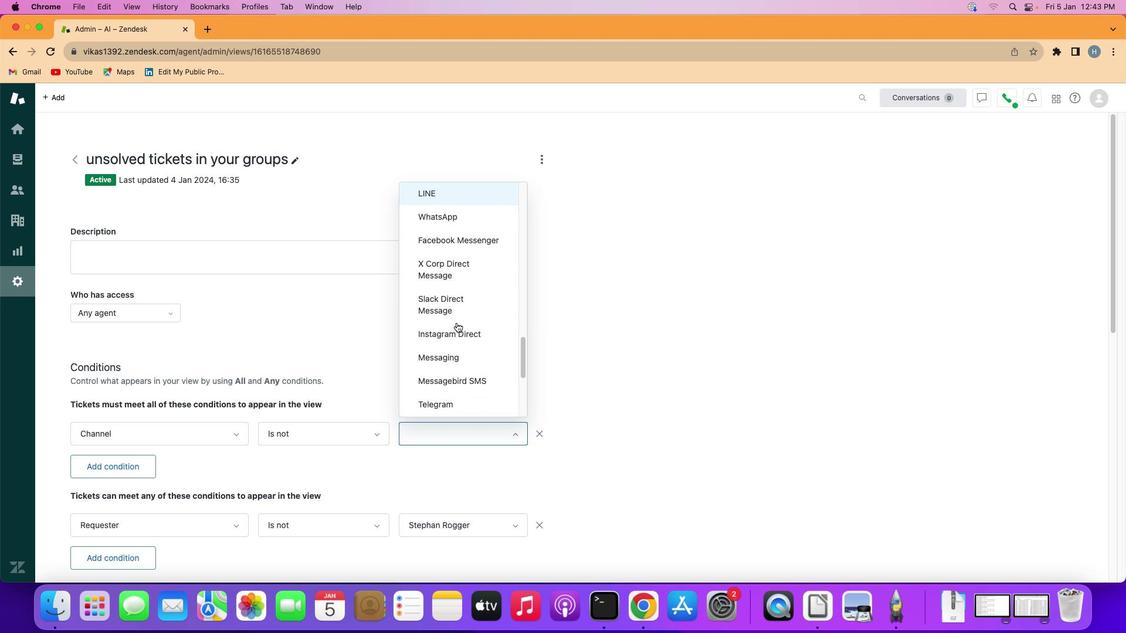 
Action: Mouse scrolled (457, 324) with delta (1, 0)
Screenshot: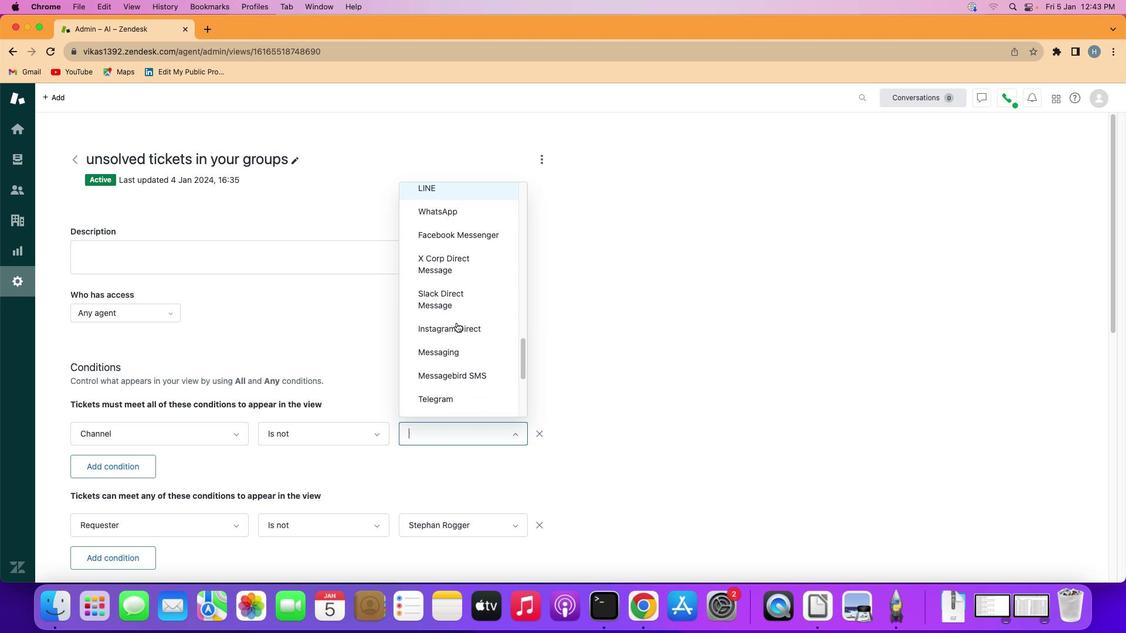 
Action: Mouse scrolled (457, 324) with delta (1, 0)
Screenshot: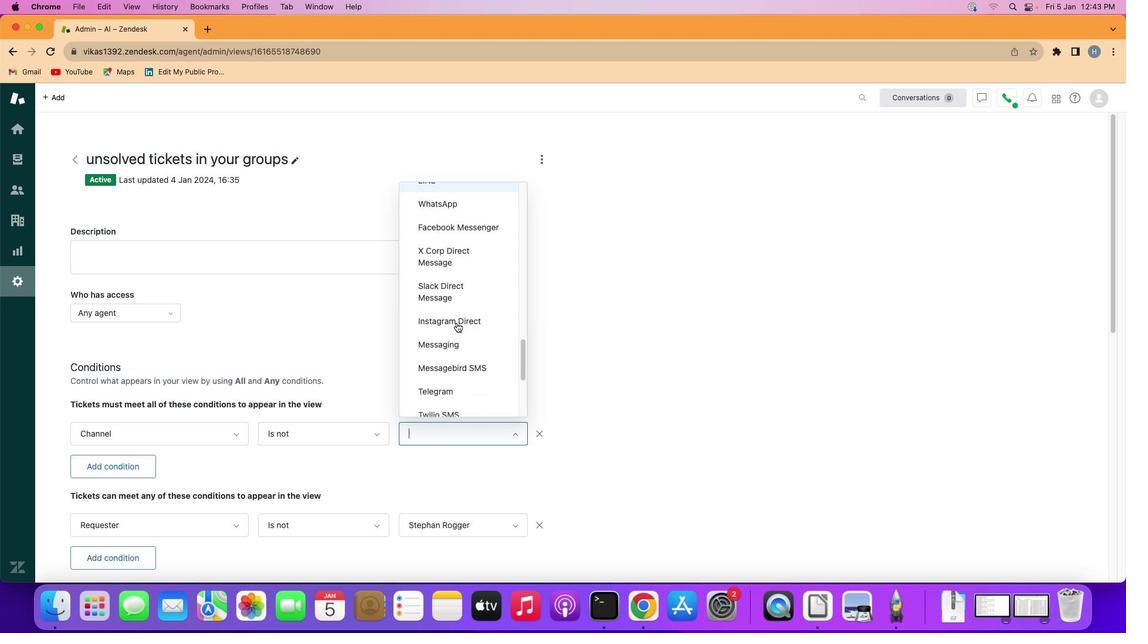 
Action: Mouse scrolled (457, 324) with delta (1, 0)
Screenshot: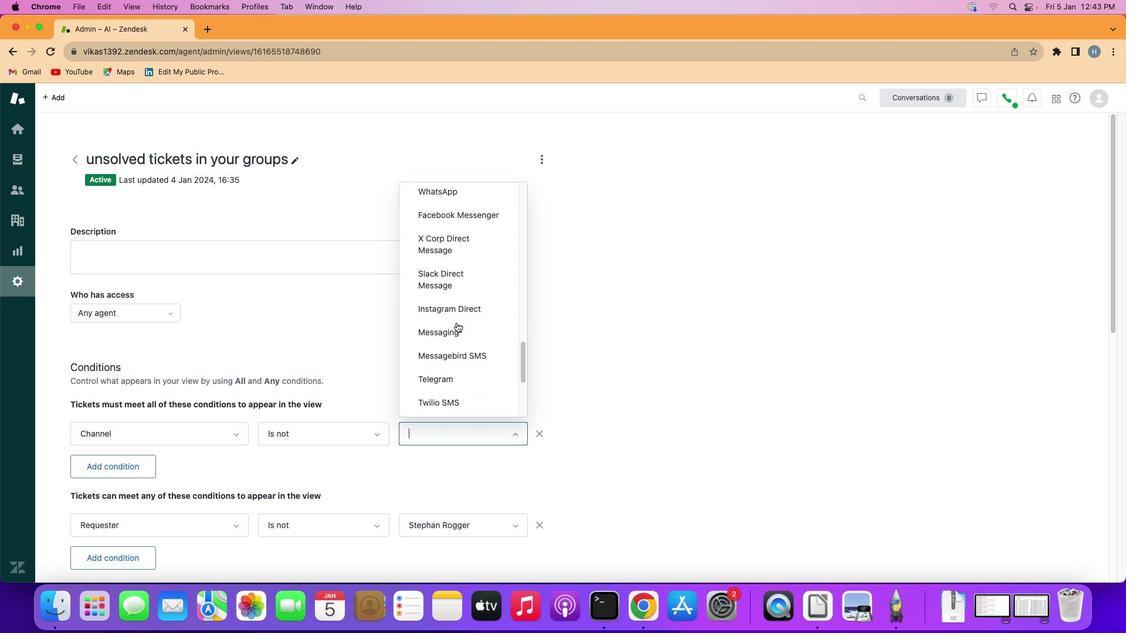 
Action: Mouse moved to (464, 328)
Screenshot: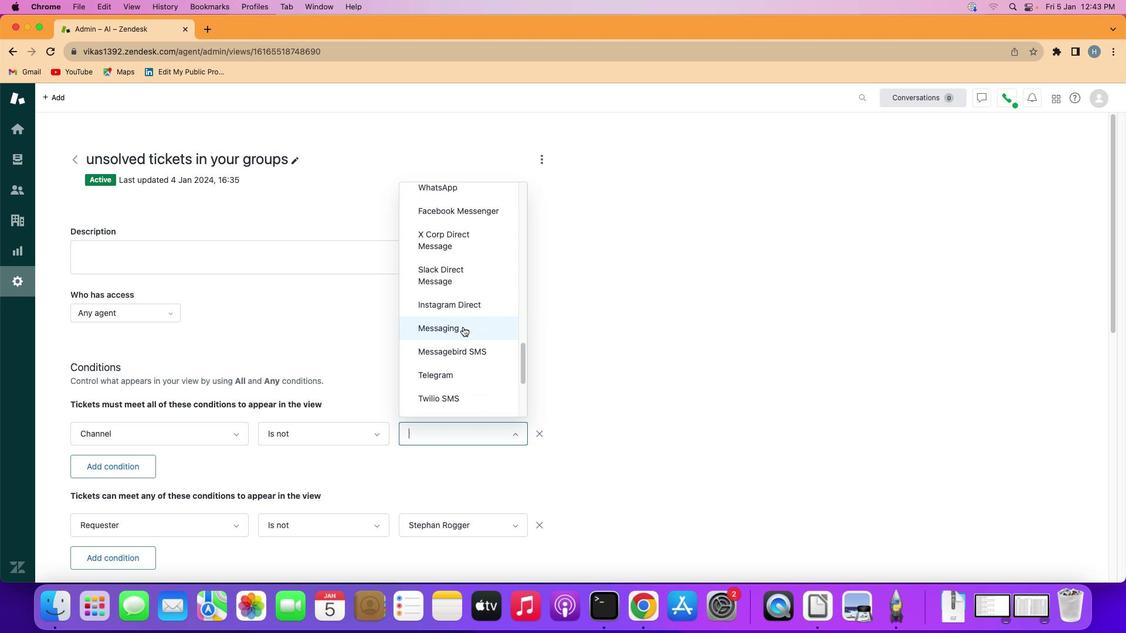 
Action: Mouse pressed left at (464, 328)
Screenshot: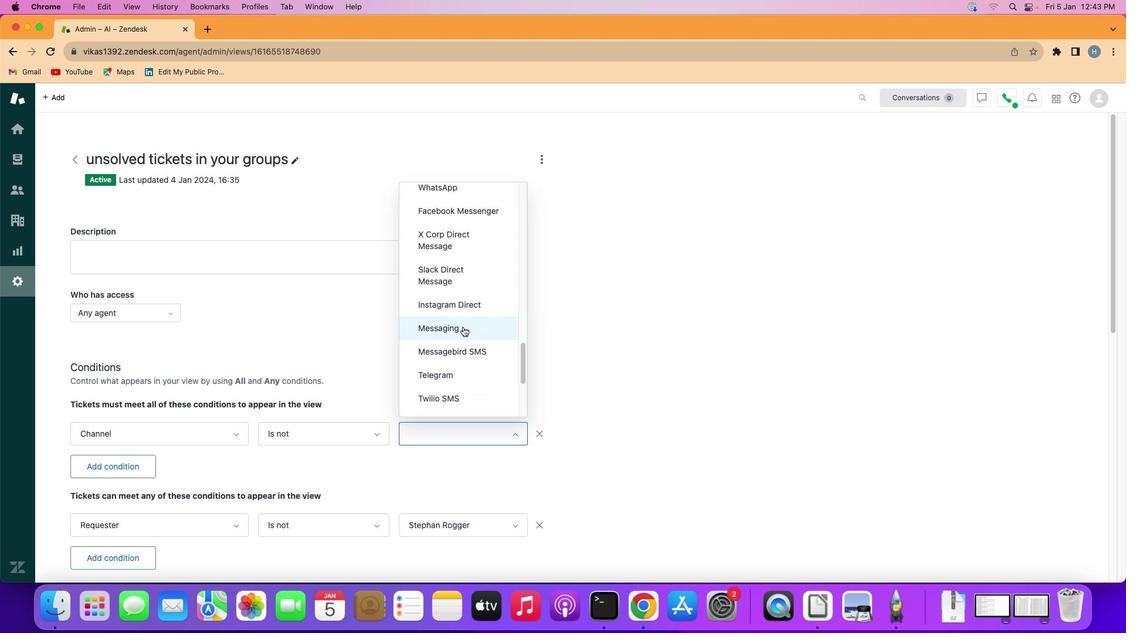 
